 Task: Find connections with filter location Silistra with filter topic #goalswith filter profile language German with filter current company Landor & Fitch with filter school Doon International School with filter industry Public Safety with filter service category Healthcare Consulting with filter keywords title Application Developer
Action: Mouse moved to (163, 209)
Screenshot: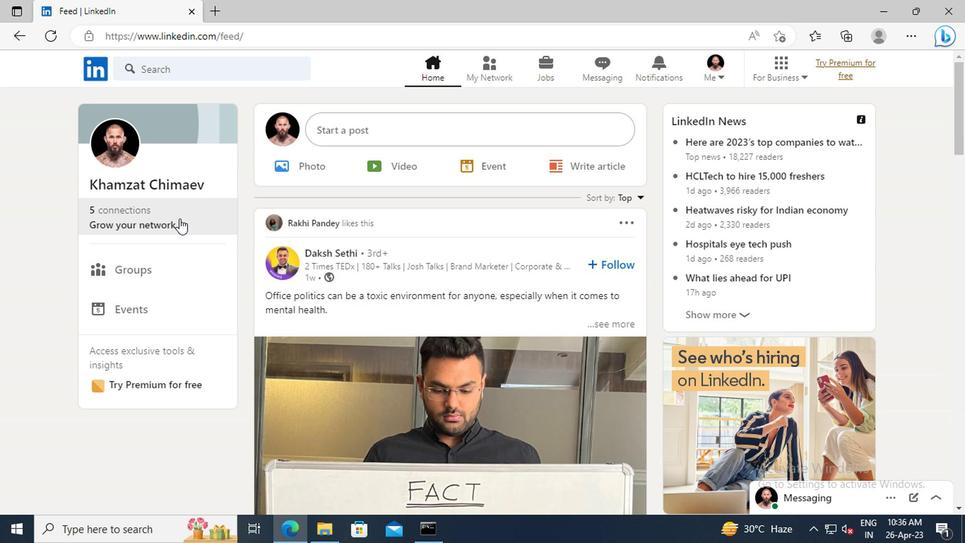 
Action: Mouse pressed left at (163, 209)
Screenshot: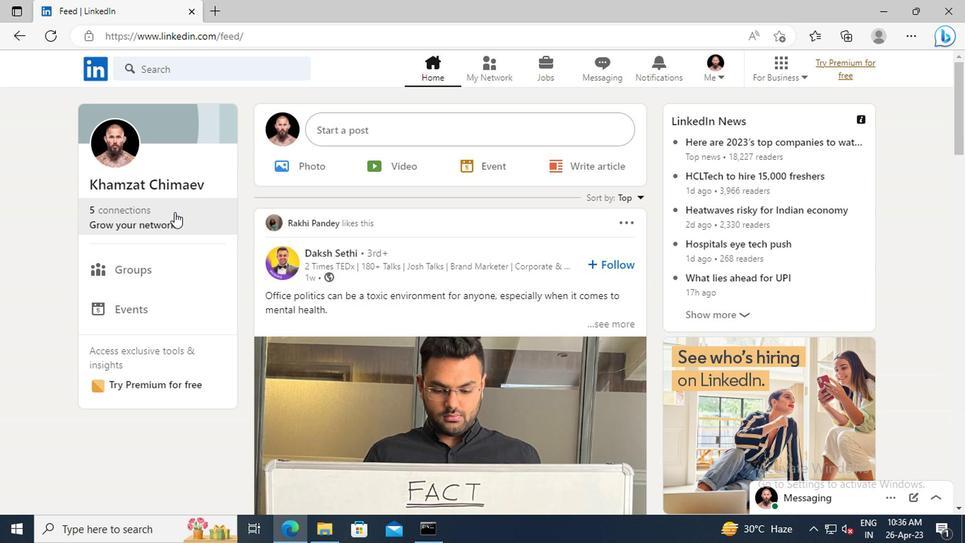 
Action: Mouse moved to (164, 147)
Screenshot: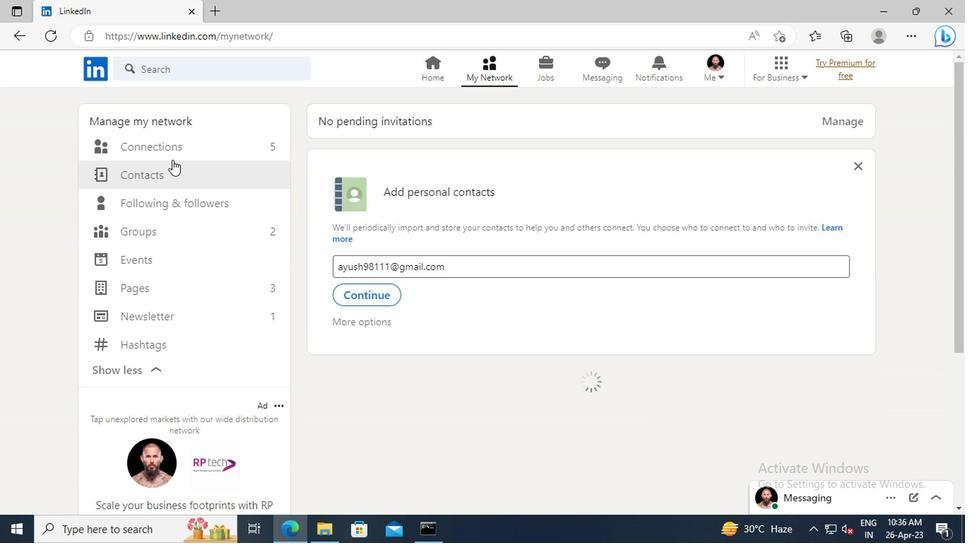
Action: Mouse pressed left at (164, 147)
Screenshot: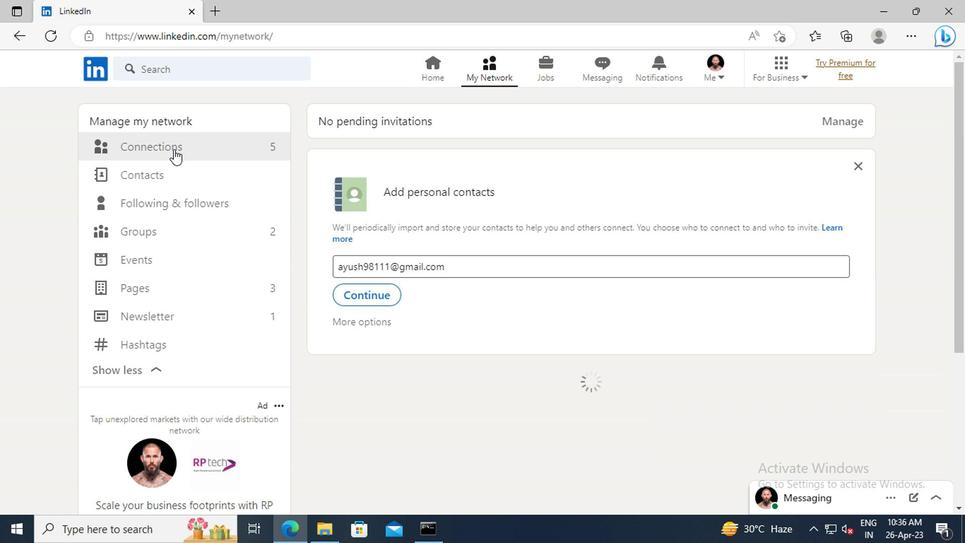 
Action: Mouse moved to (567, 143)
Screenshot: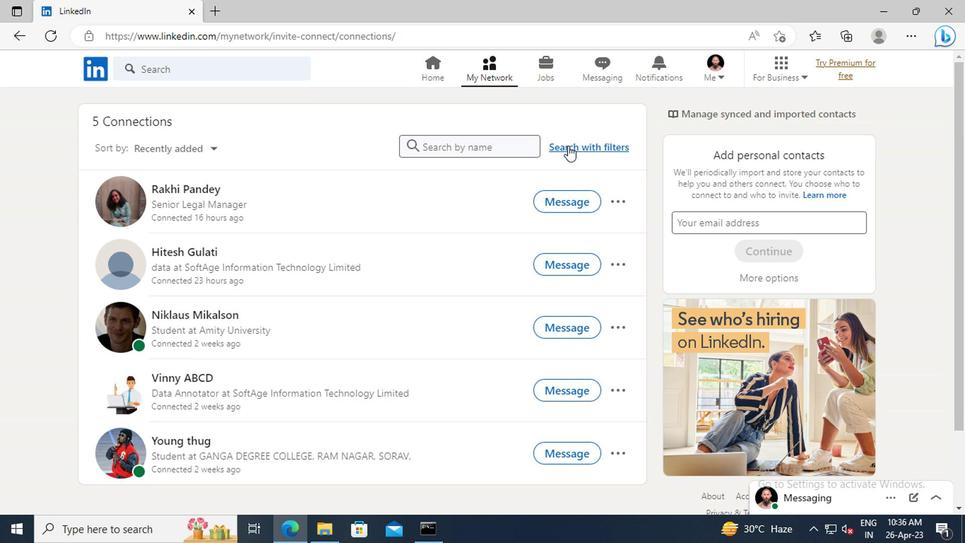 
Action: Mouse pressed left at (567, 143)
Screenshot: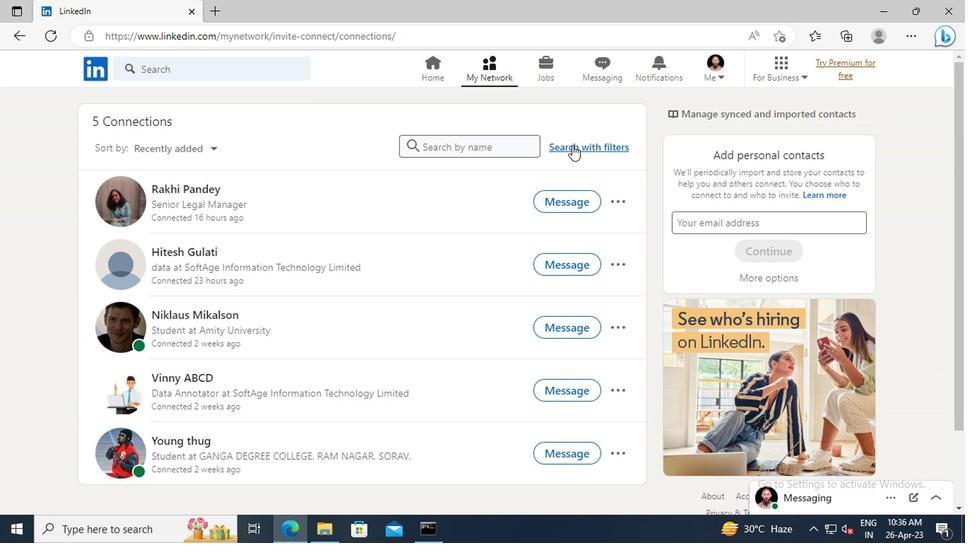 
Action: Mouse moved to (528, 108)
Screenshot: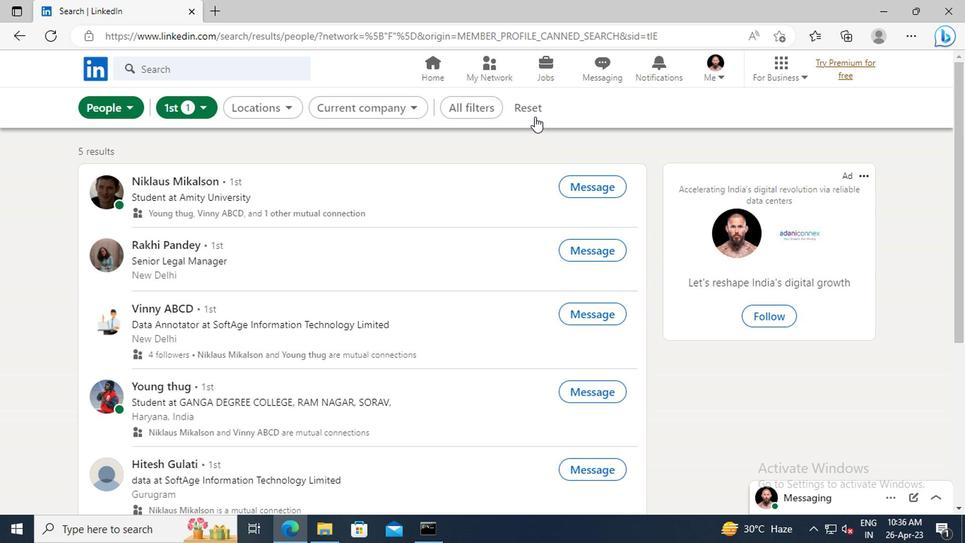 
Action: Mouse pressed left at (528, 108)
Screenshot: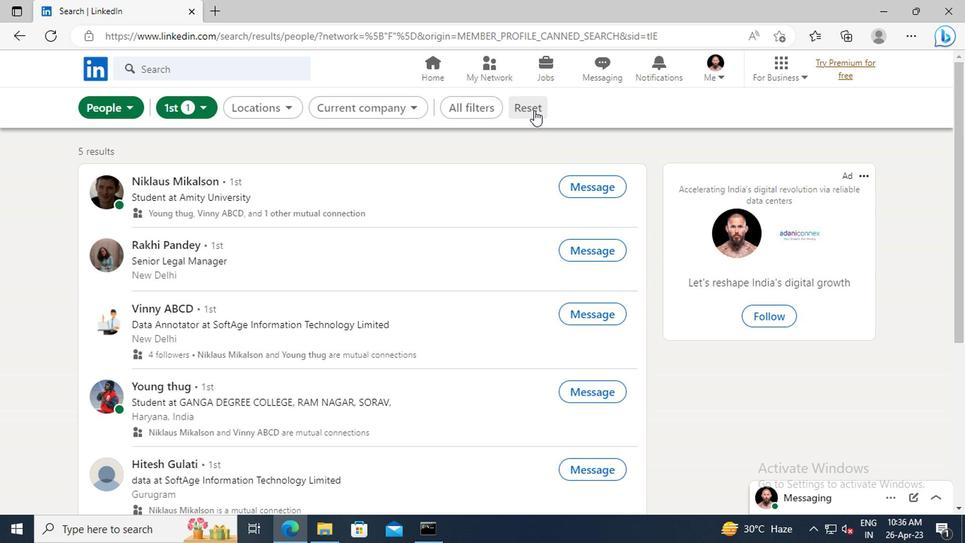 
Action: Mouse moved to (497, 107)
Screenshot: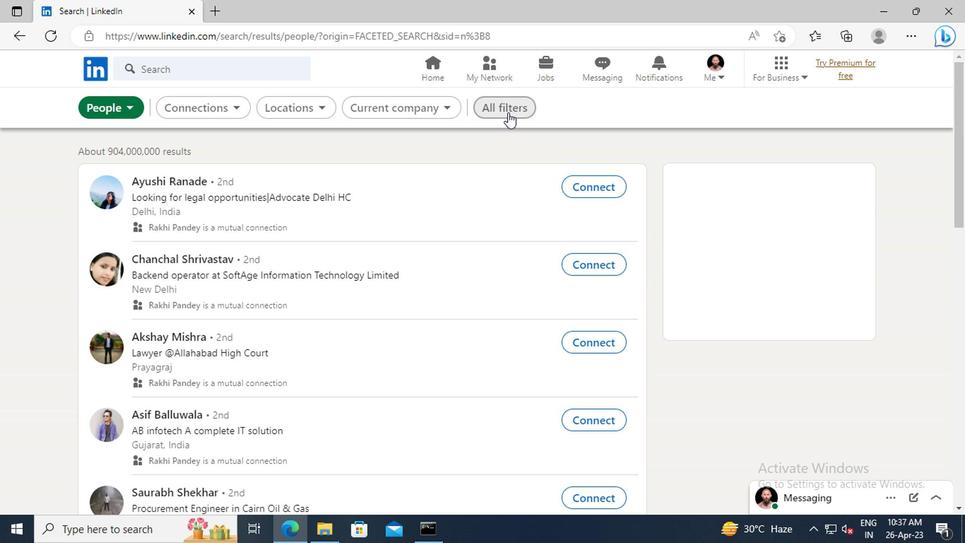 
Action: Mouse pressed left at (497, 107)
Screenshot: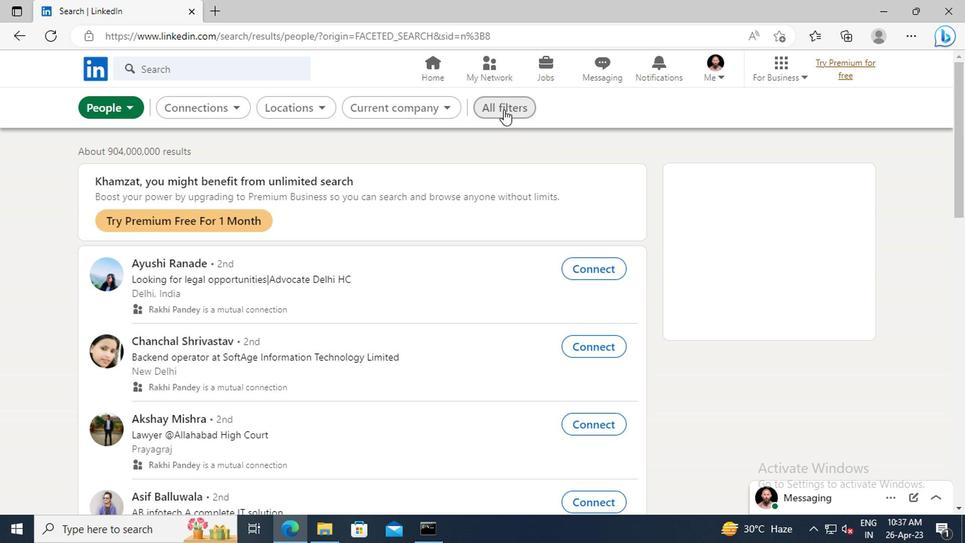 
Action: Mouse moved to (793, 259)
Screenshot: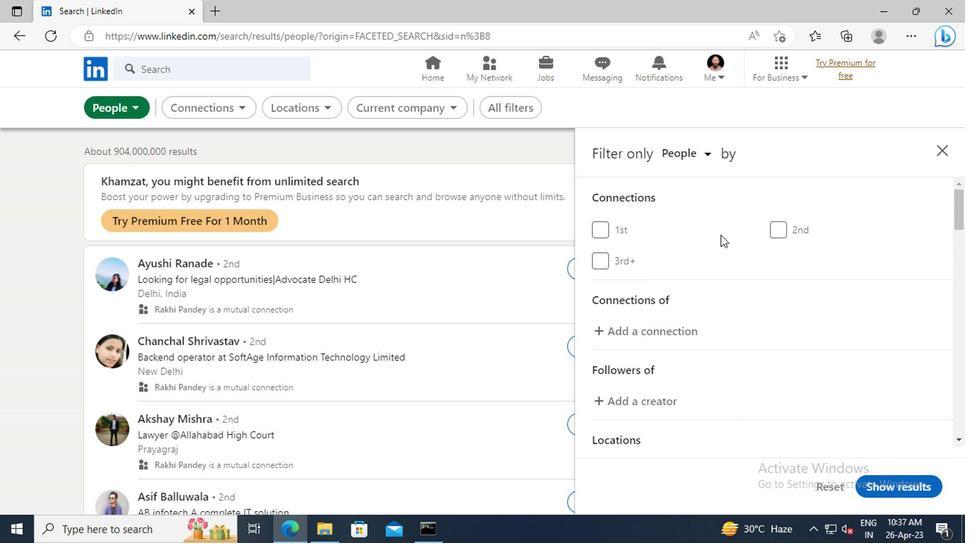 
Action: Mouse scrolled (793, 258) with delta (0, 0)
Screenshot: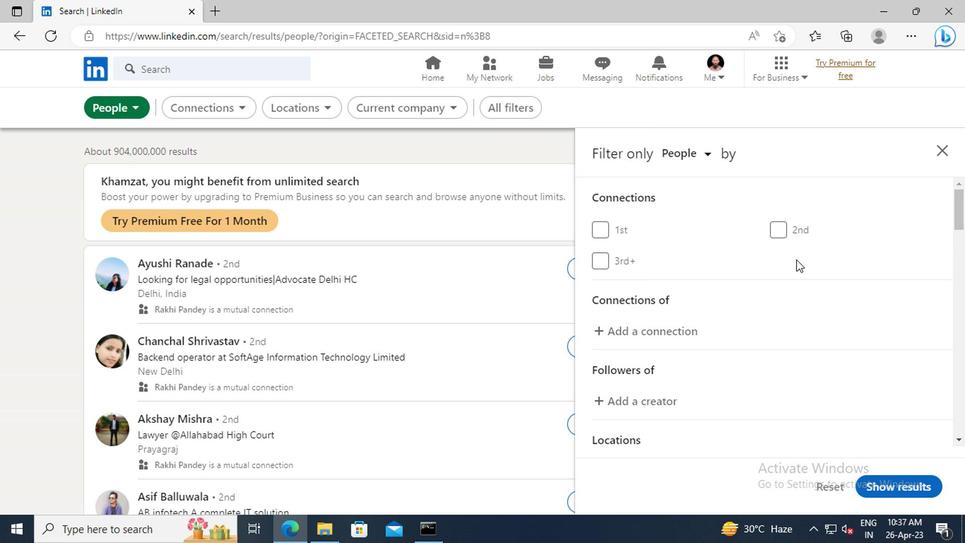 
Action: Mouse scrolled (793, 258) with delta (0, 0)
Screenshot: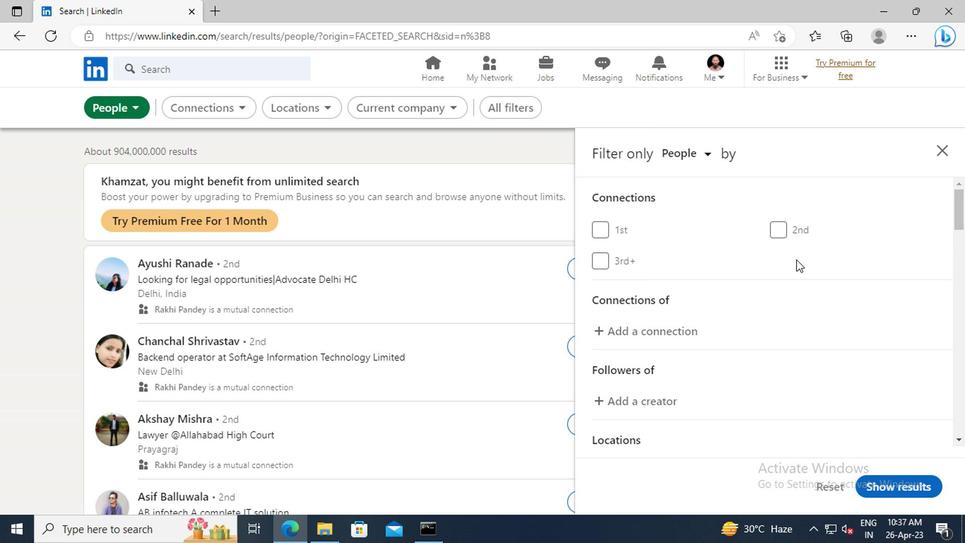 
Action: Mouse scrolled (793, 258) with delta (0, 0)
Screenshot: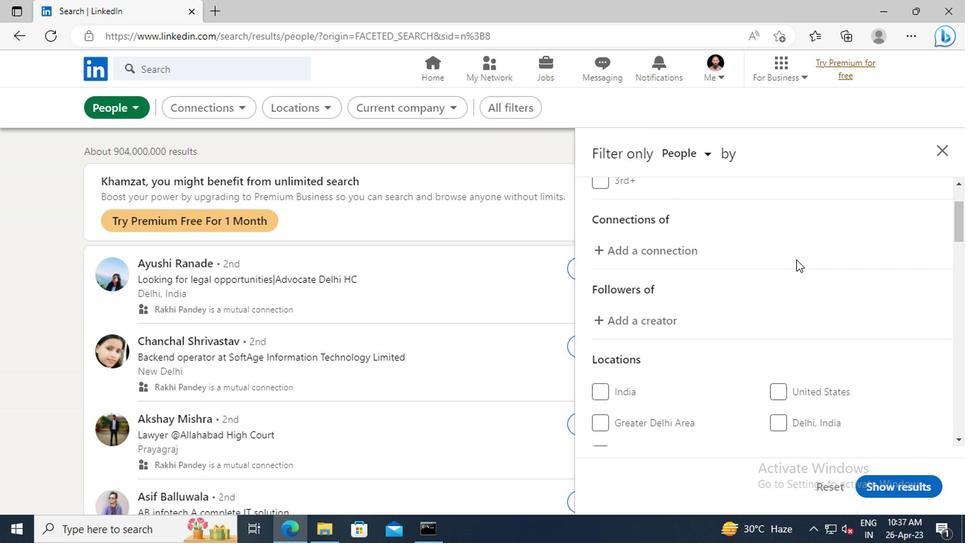 
Action: Mouse scrolled (793, 258) with delta (0, 0)
Screenshot: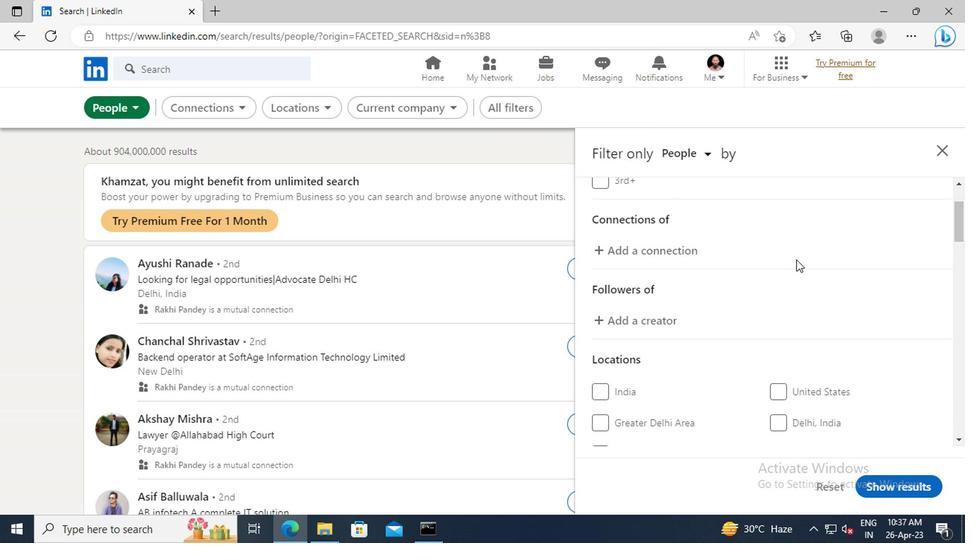 
Action: Mouse scrolled (793, 258) with delta (0, 0)
Screenshot: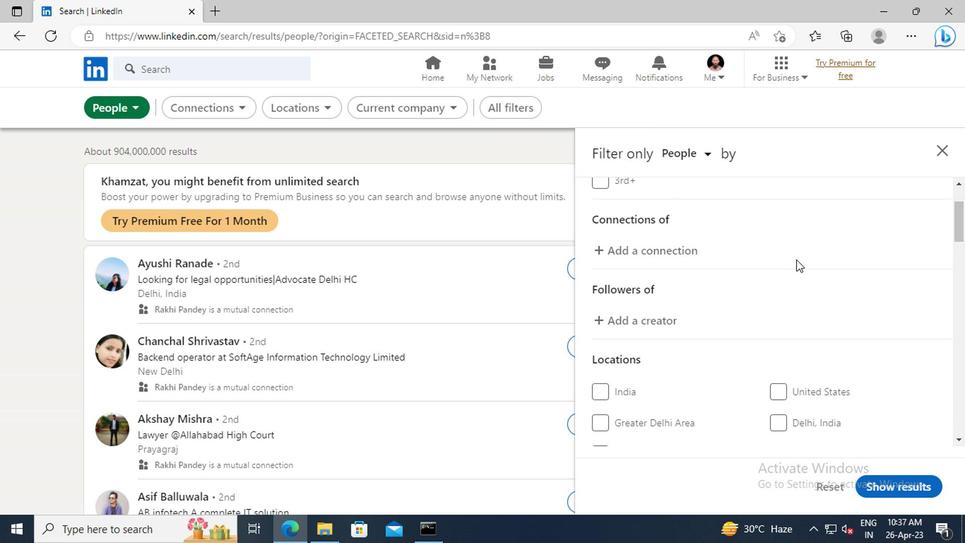 
Action: Mouse moved to (811, 331)
Screenshot: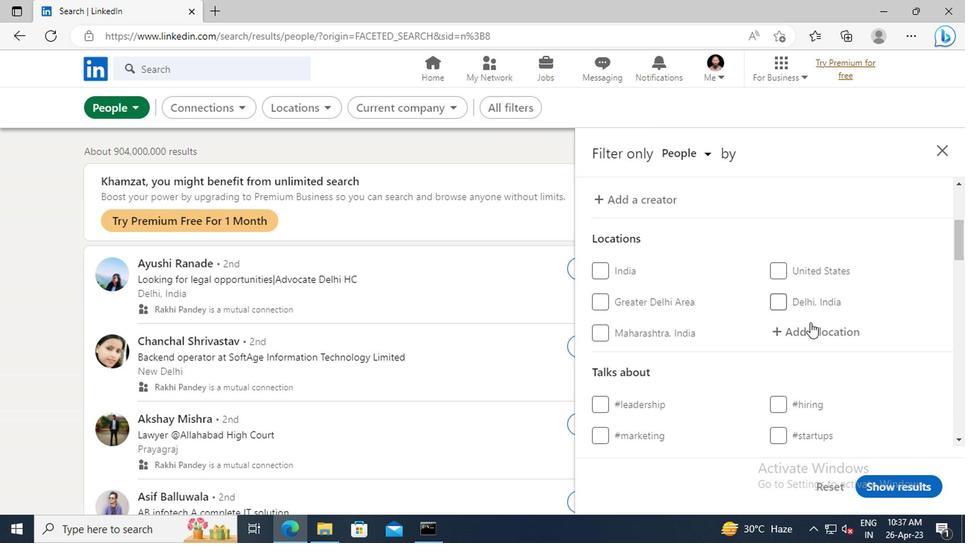 
Action: Mouse pressed left at (811, 331)
Screenshot: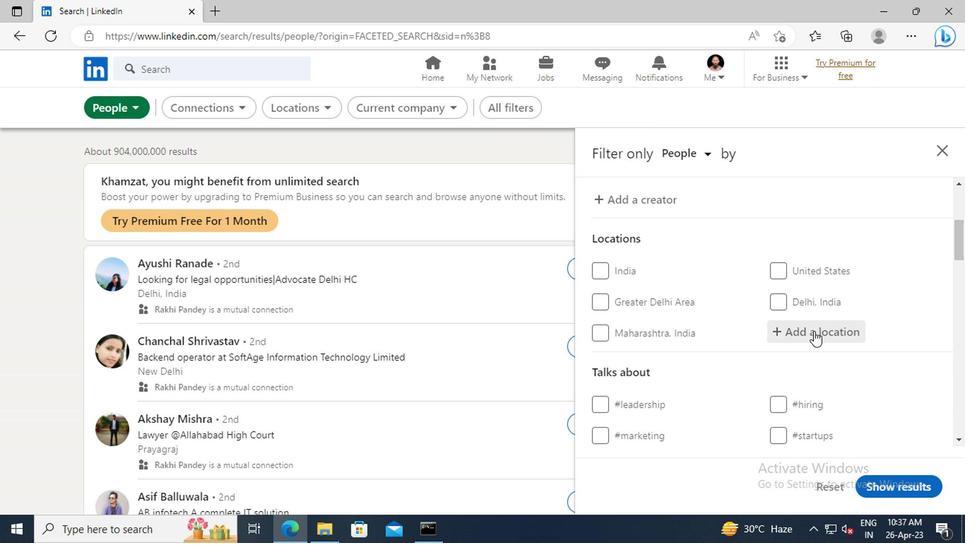 
Action: Key pressed <Key.shift>SILISTRA
Screenshot: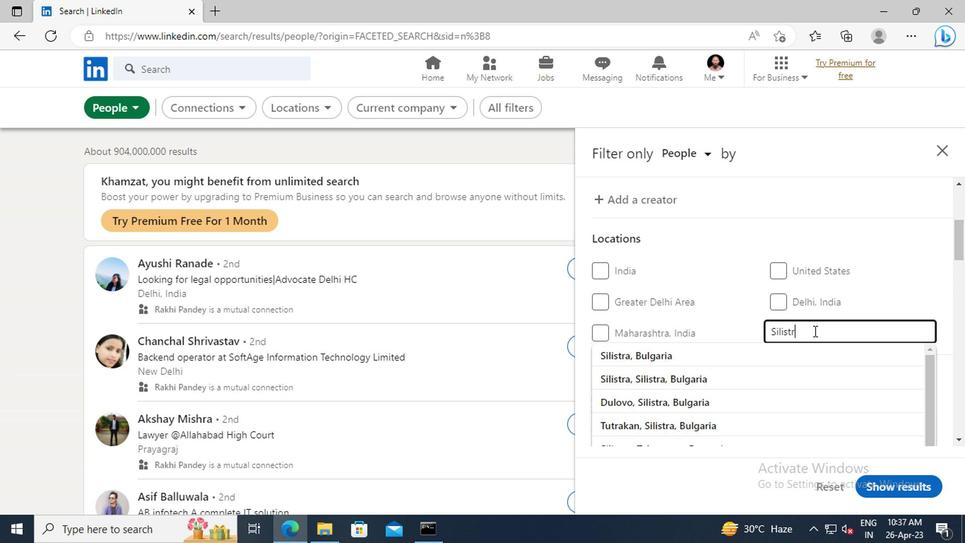 
Action: Mouse moved to (788, 348)
Screenshot: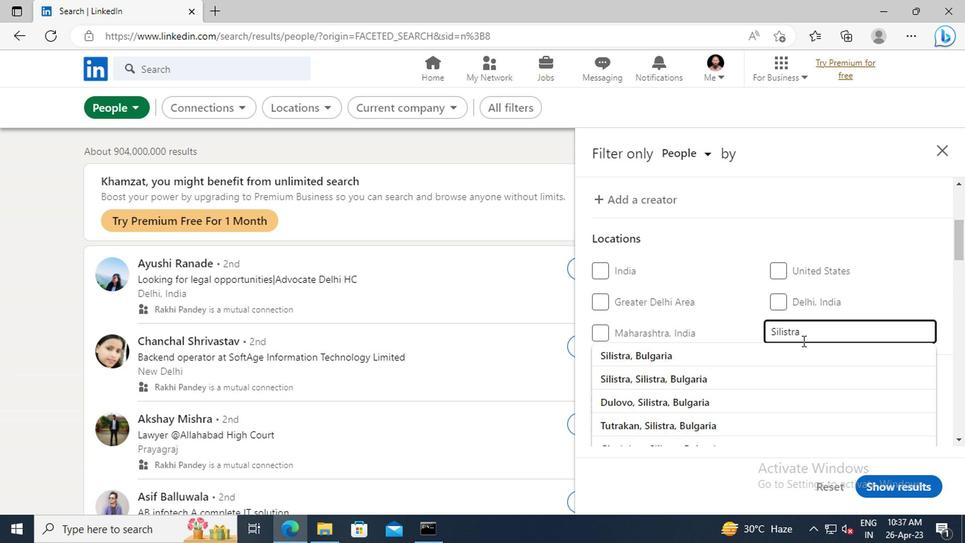 
Action: Mouse pressed left at (788, 348)
Screenshot: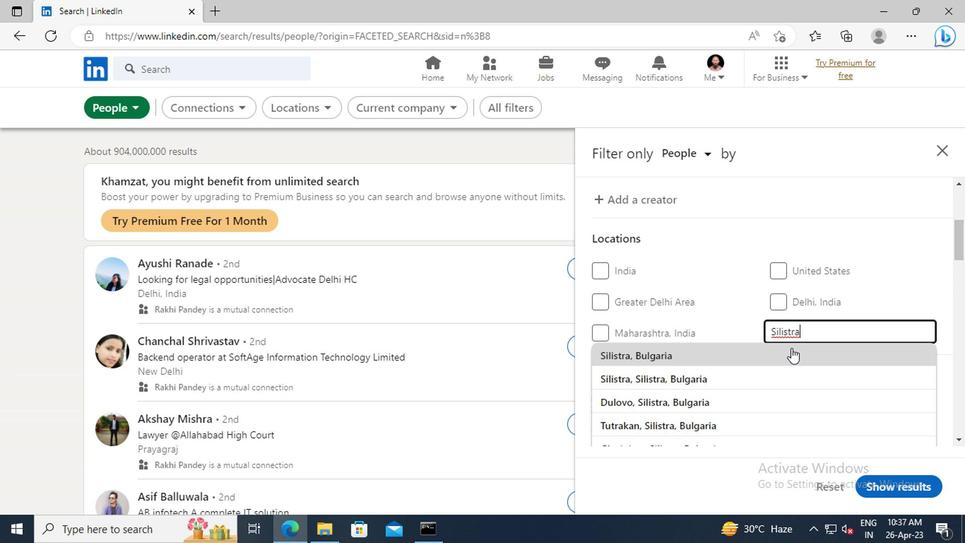 
Action: Mouse moved to (772, 268)
Screenshot: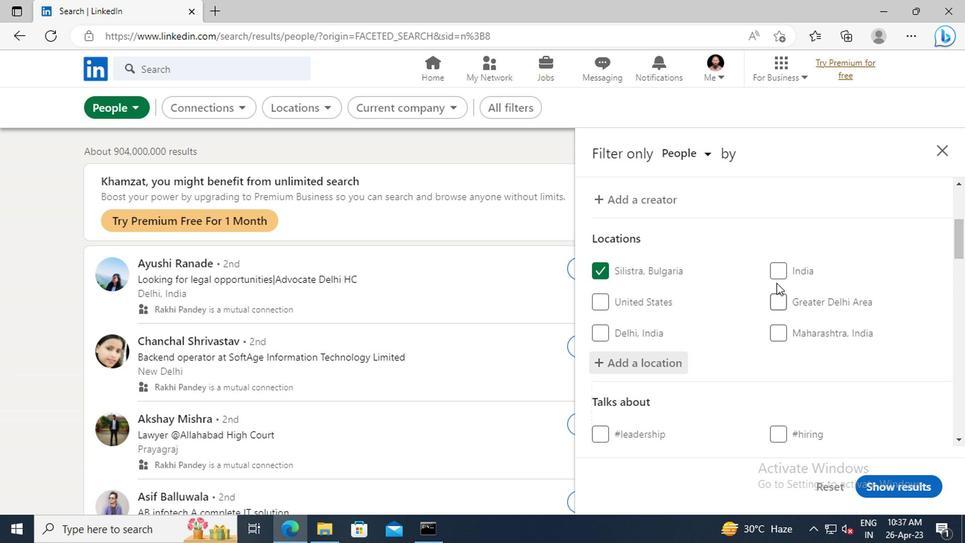 
Action: Mouse scrolled (772, 267) with delta (0, -1)
Screenshot: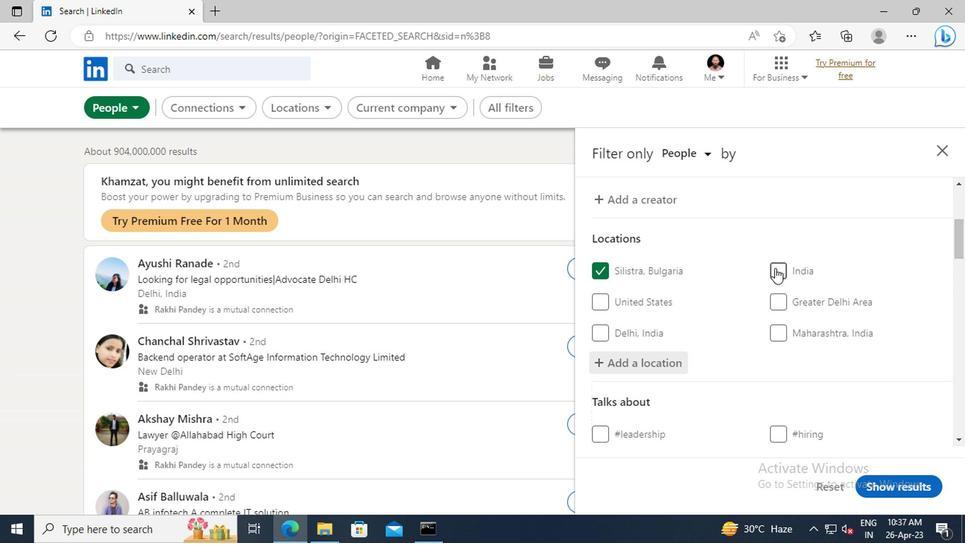 
Action: Mouse scrolled (772, 267) with delta (0, -1)
Screenshot: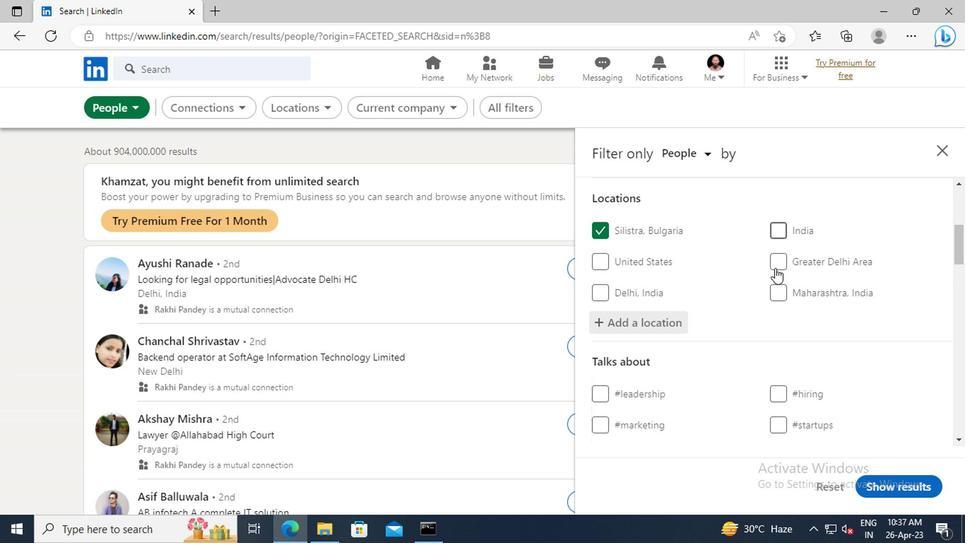 
Action: Mouse scrolled (772, 267) with delta (0, -1)
Screenshot: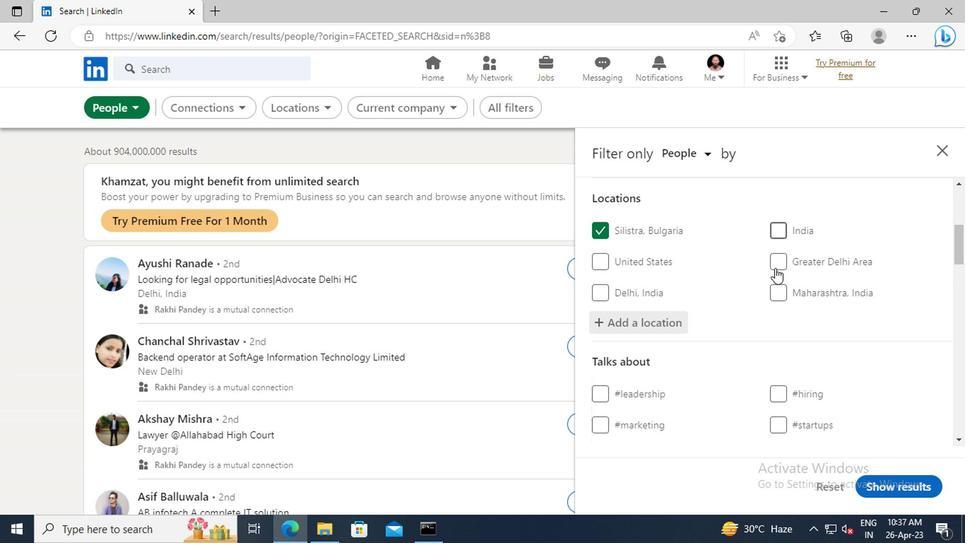 
Action: Mouse scrolled (772, 267) with delta (0, -1)
Screenshot: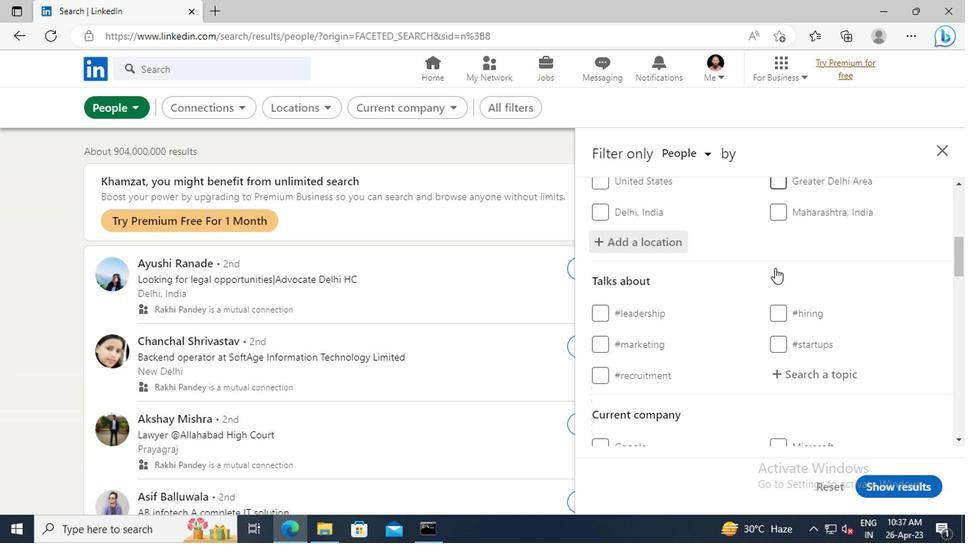 
Action: Mouse scrolled (772, 267) with delta (0, -1)
Screenshot: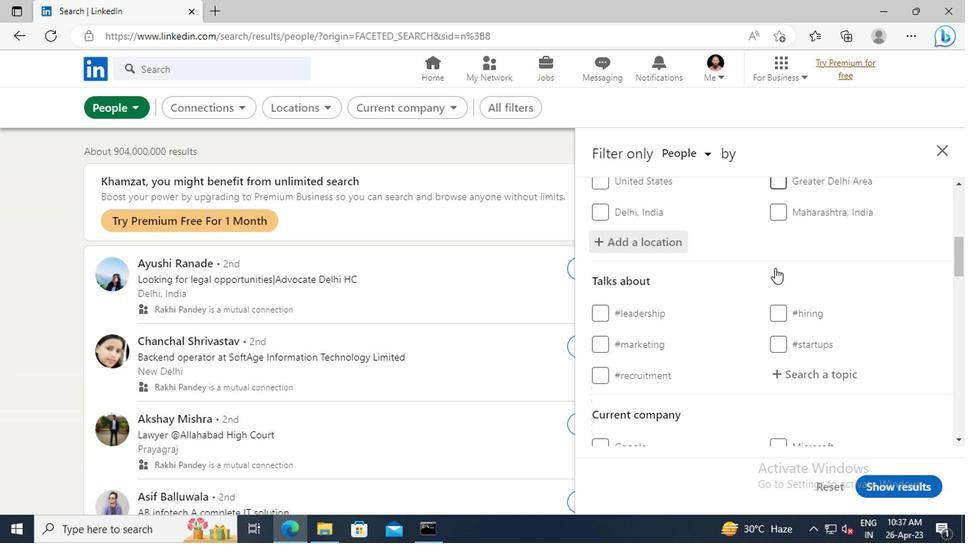 
Action: Mouse moved to (786, 299)
Screenshot: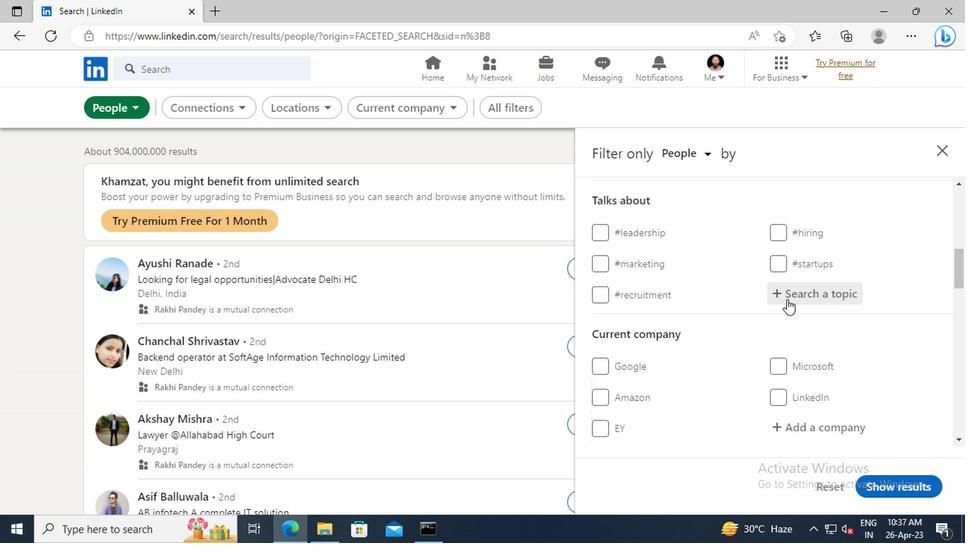 
Action: Mouse pressed left at (786, 299)
Screenshot: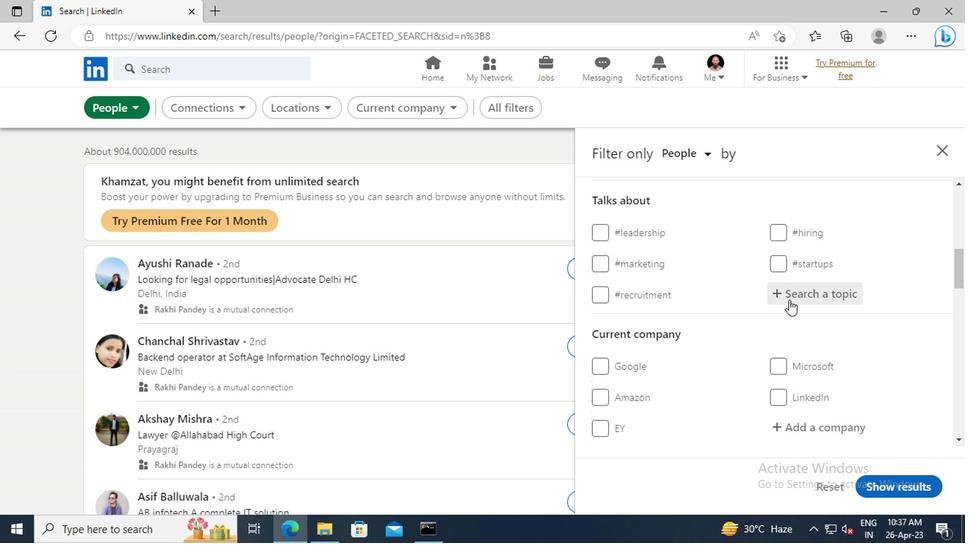 
Action: Key pressed <Key.shift>#GOALSWITH<Key.enter>
Screenshot: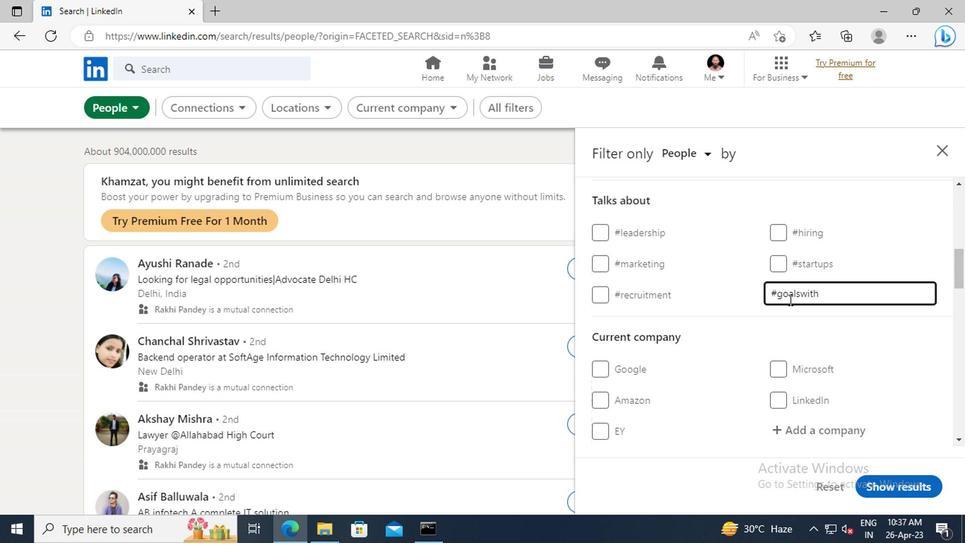 
Action: Mouse moved to (742, 292)
Screenshot: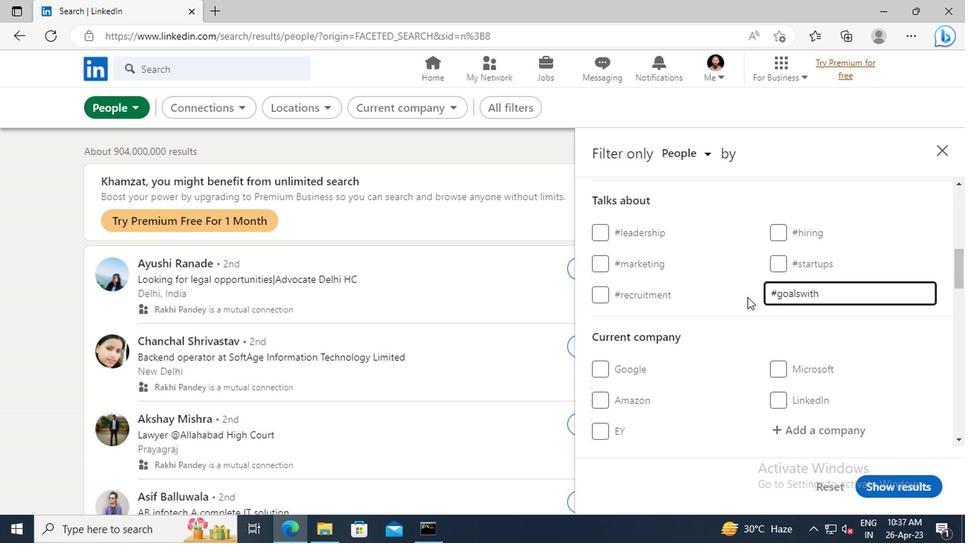 
Action: Mouse scrolled (742, 291) with delta (0, -1)
Screenshot: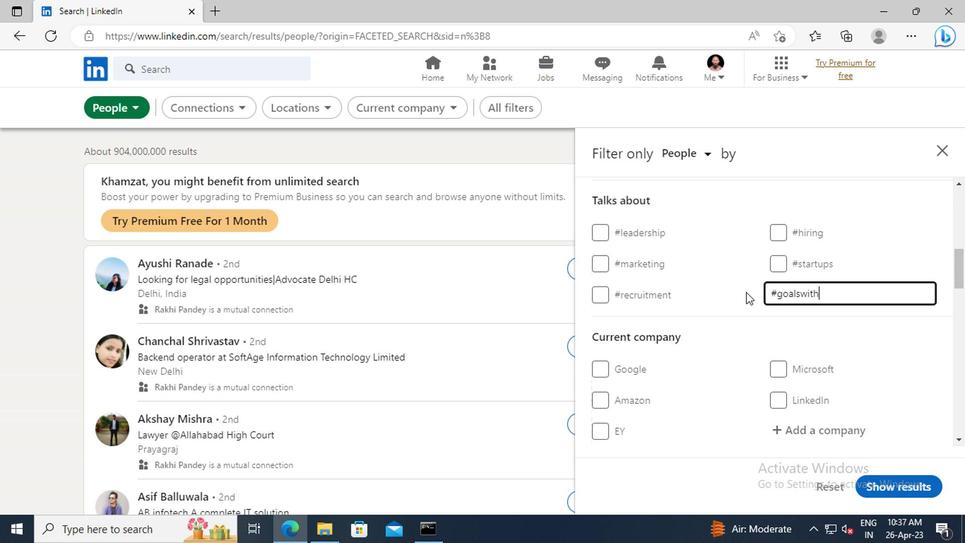 
Action: Mouse scrolled (742, 291) with delta (0, -1)
Screenshot: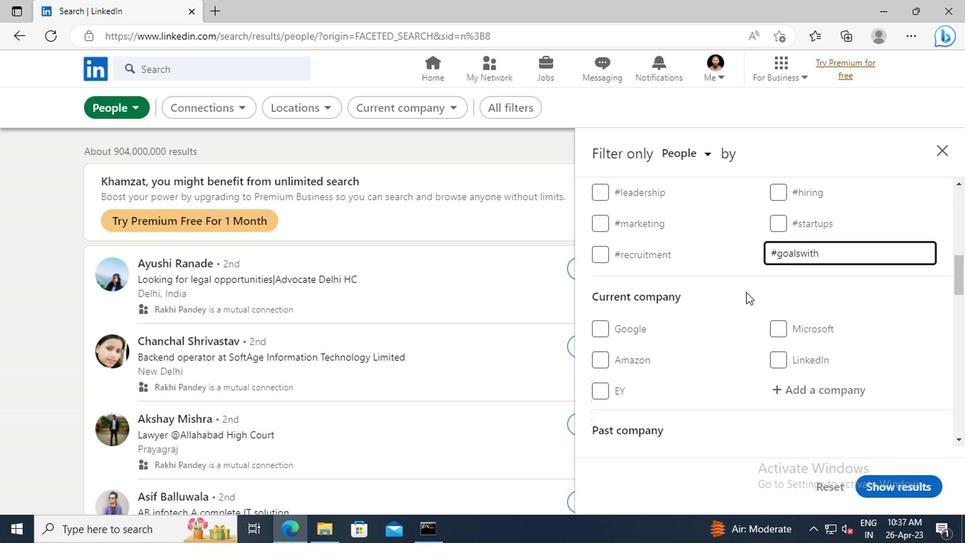 
Action: Mouse scrolled (742, 291) with delta (0, -1)
Screenshot: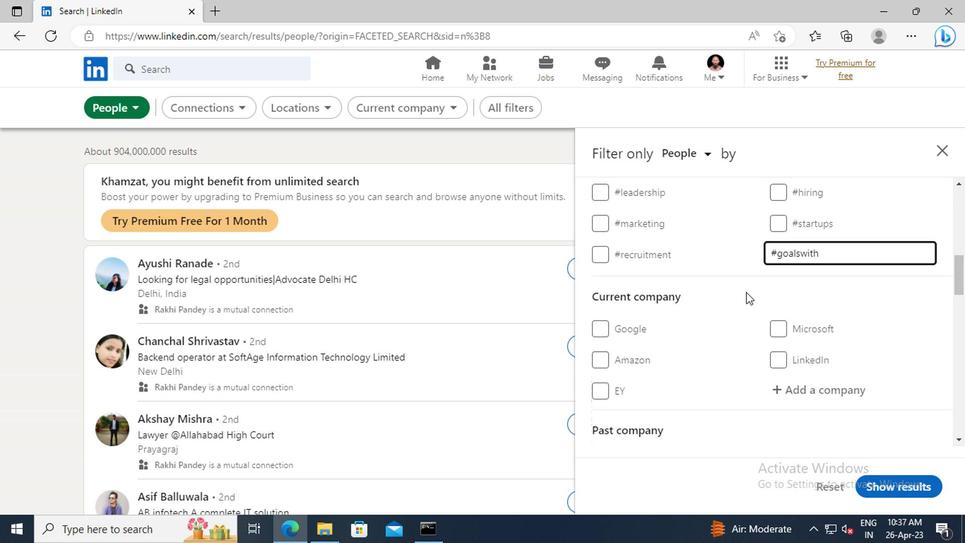
Action: Mouse scrolled (742, 291) with delta (0, -1)
Screenshot: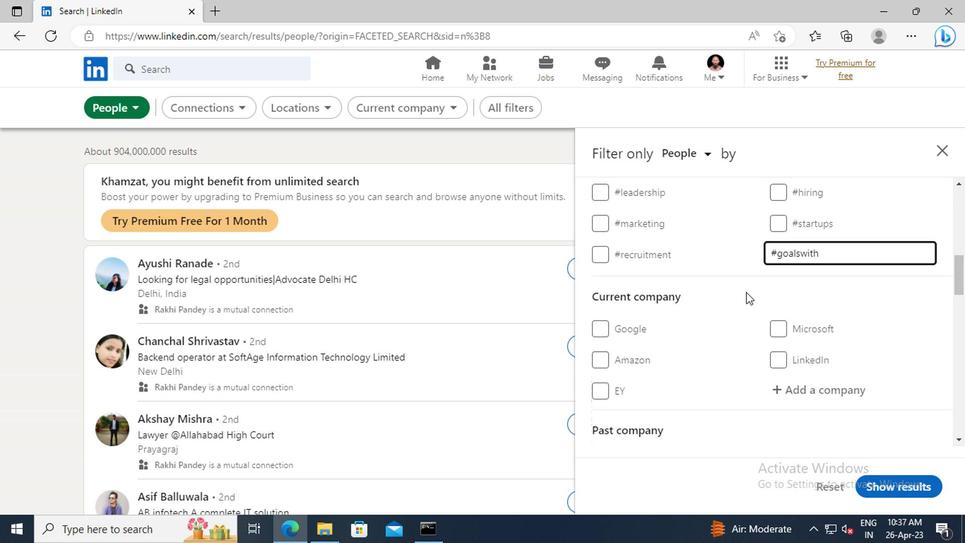 
Action: Mouse scrolled (742, 291) with delta (0, -1)
Screenshot: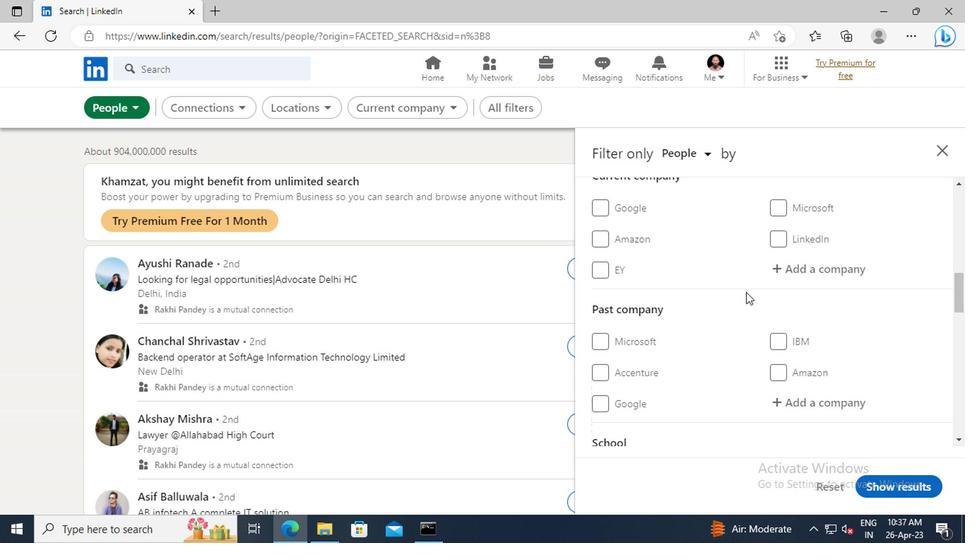 
Action: Mouse scrolled (742, 291) with delta (0, -1)
Screenshot: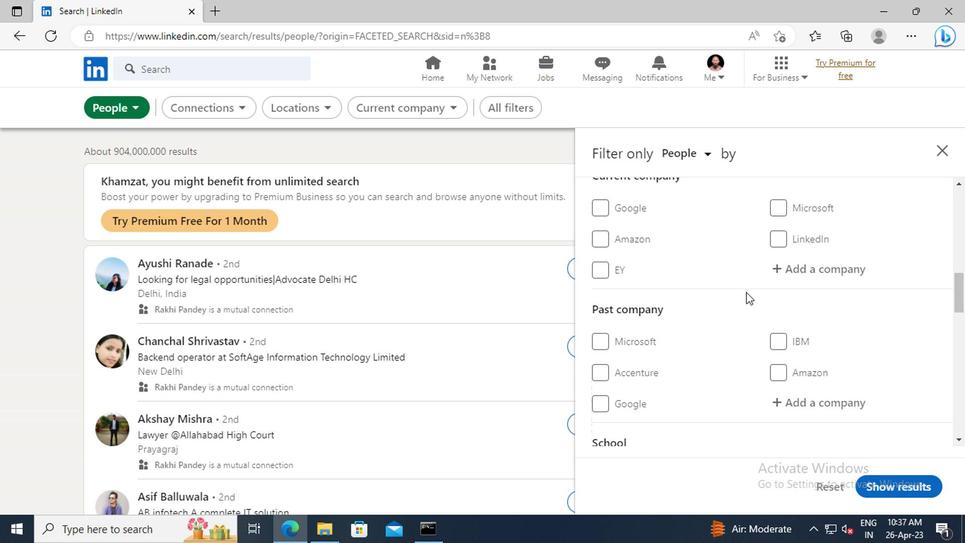 
Action: Mouse scrolled (742, 291) with delta (0, -1)
Screenshot: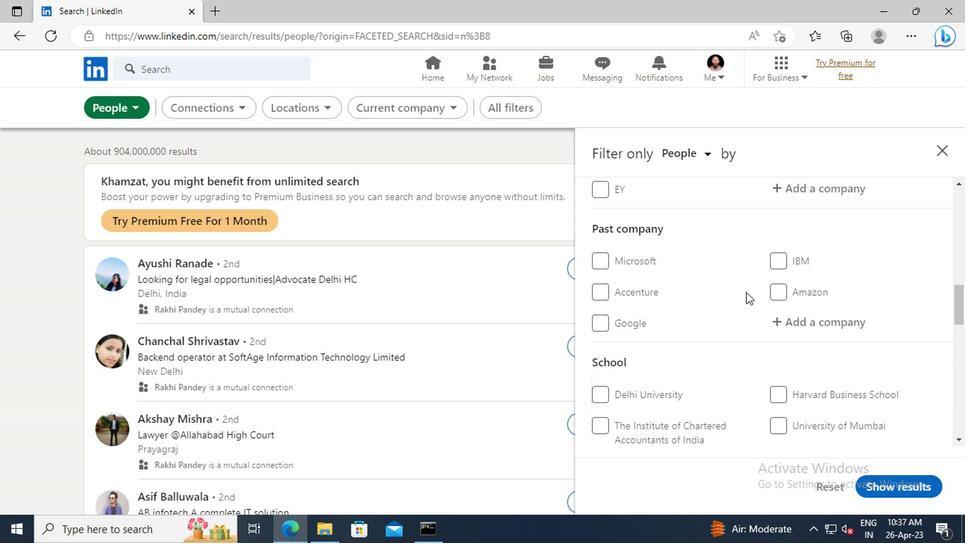 
Action: Mouse scrolled (742, 291) with delta (0, -1)
Screenshot: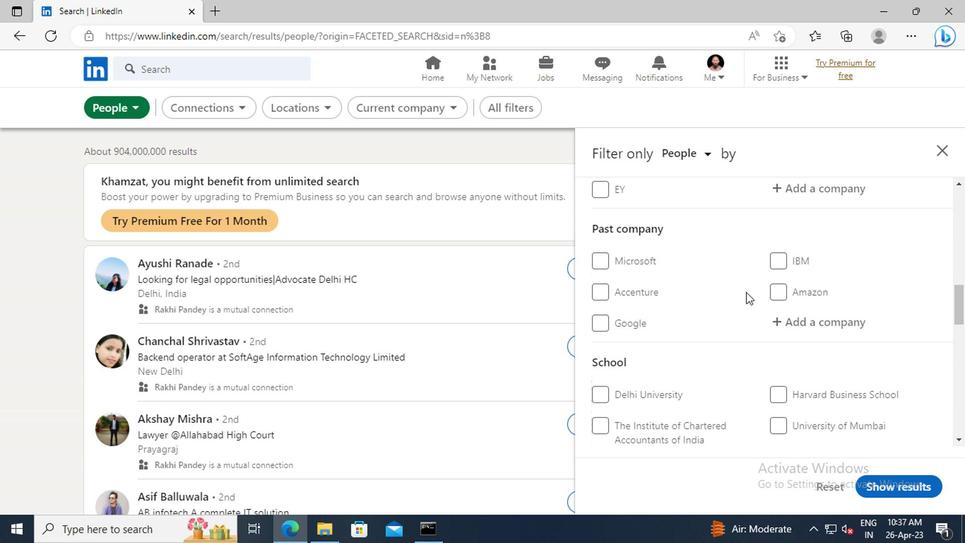 
Action: Mouse scrolled (742, 291) with delta (0, -1)
Screenshot: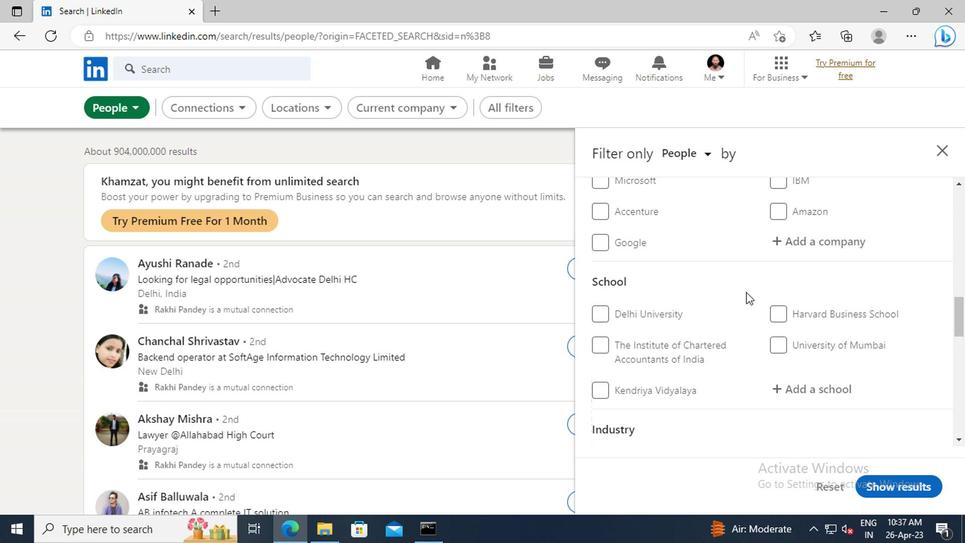 
Action: Mouse scrolled (742, 291) with delta (0, -1)
Screenshot: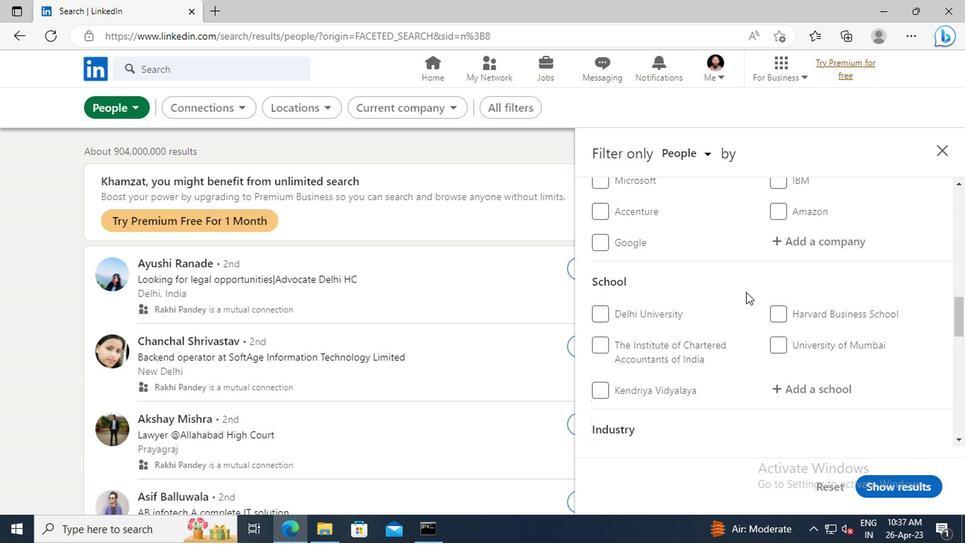 
Action: Mouse scrolled (742, 291) with delta (0, -1)
Screenshot: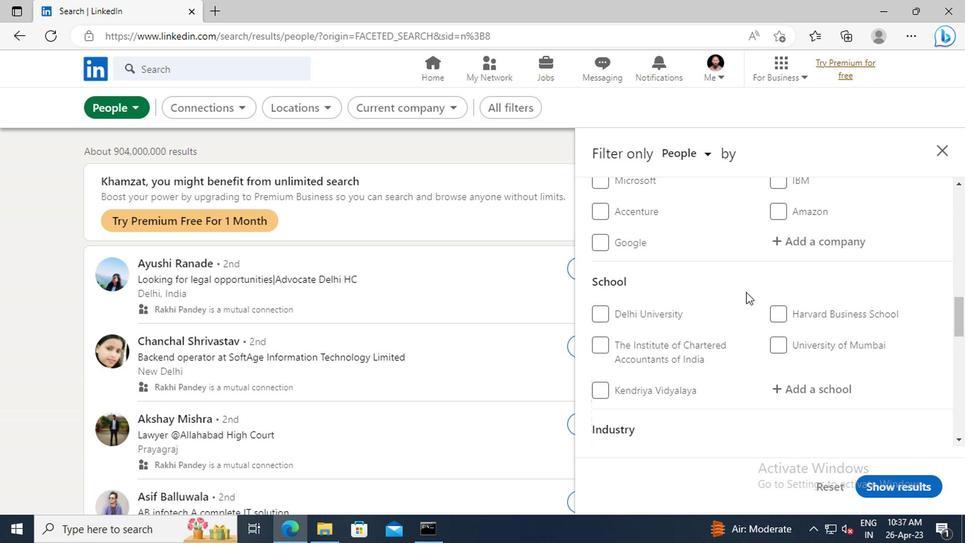 
Action: Mouse scrolled (742, 291) with delta (0, -1)
Screenshot: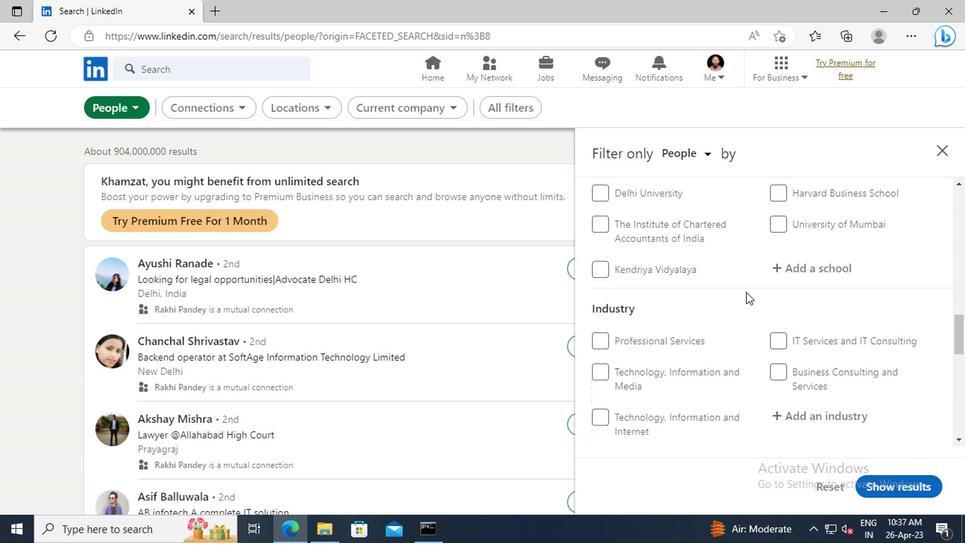 
Action: Mouse scrolled (742, 291) with delta (0, -1)
Screenshot: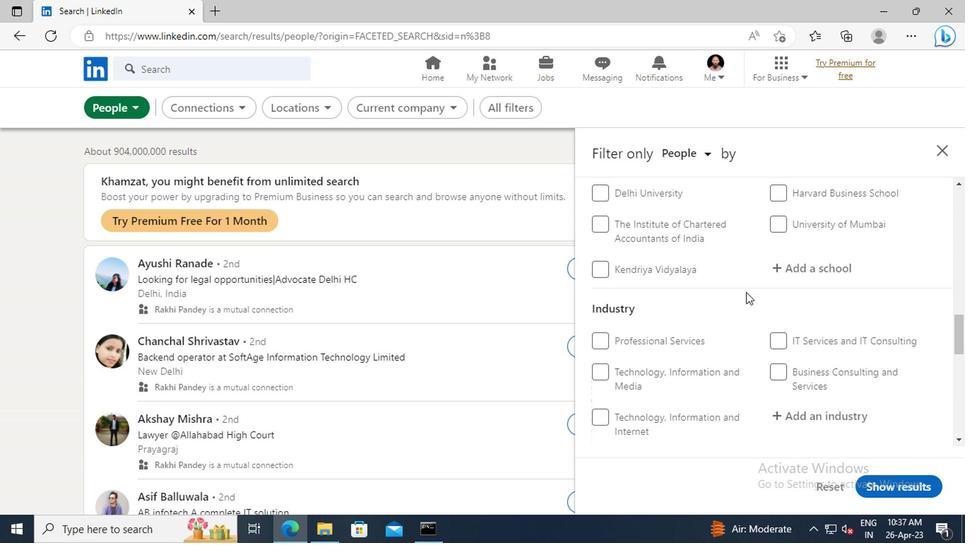 
Action: Mouse scrolled (742, 291) with delta (0, -1)
Screenshot: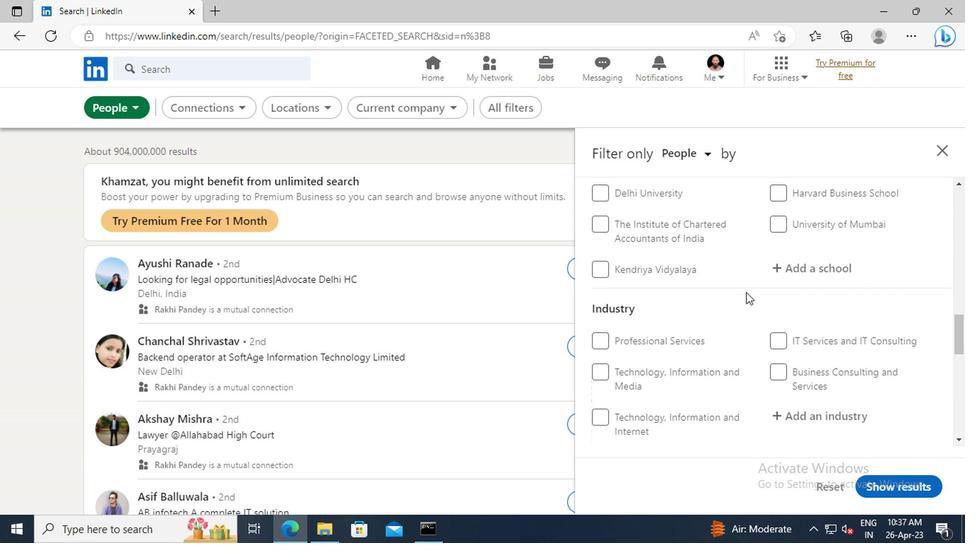 
Action: Mouse scrolled (742, 291) with delta (0, -1)
Screenshot: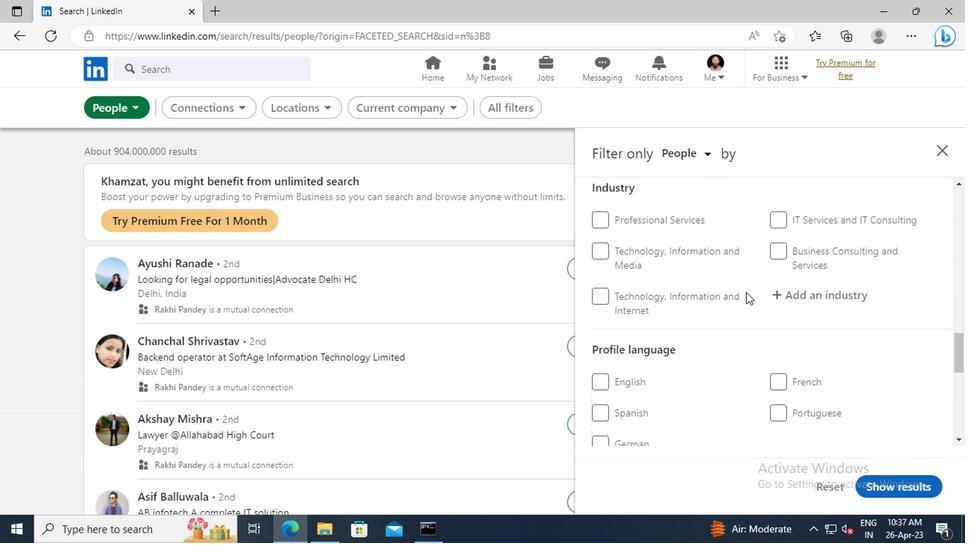 
Action: Mouse scrolled (742, 291) with delta (0, -1)
Screenshot: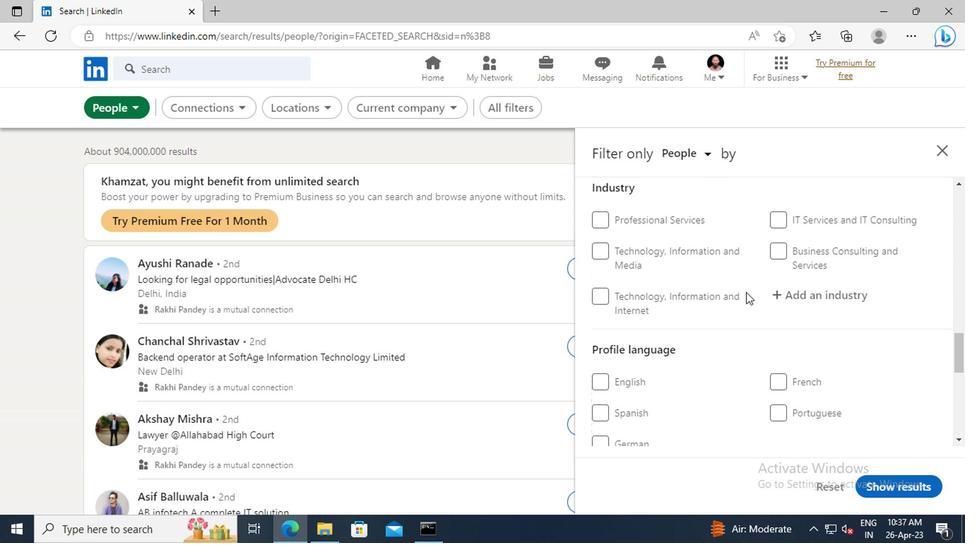
Action: Mouse moved to (599, 364)
Screenshot: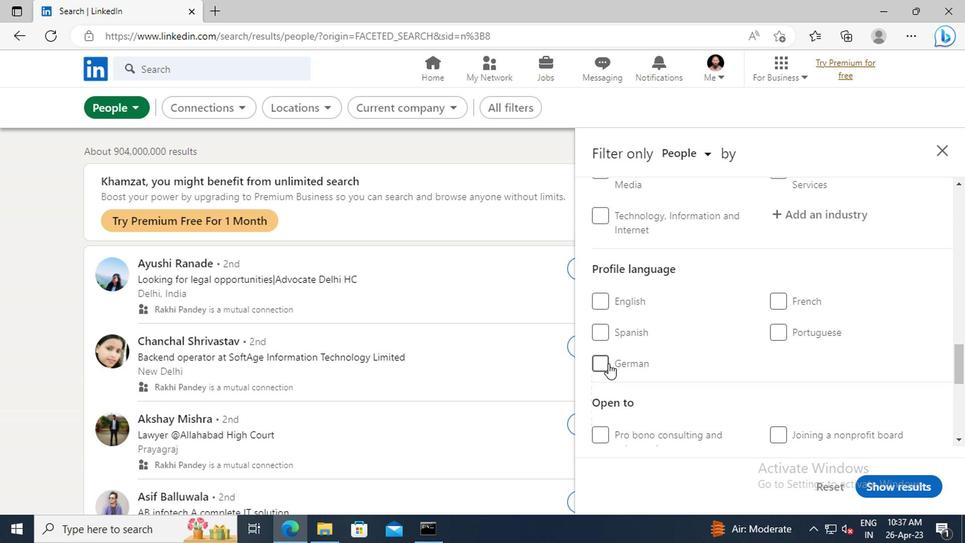 
Action: Mouse pressed left at (599, 364)
Screenshot: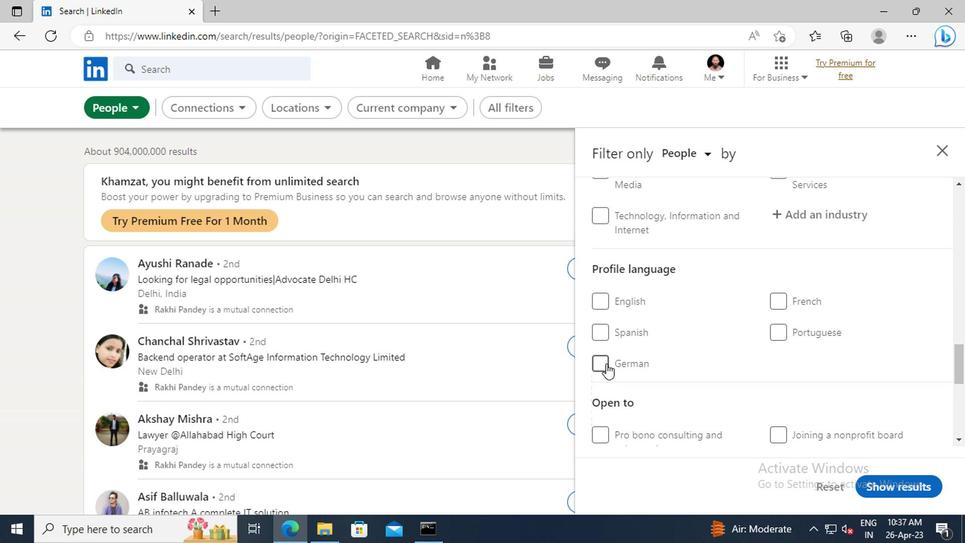 
Action: Mouse moved to (733, 355)
Screenshot: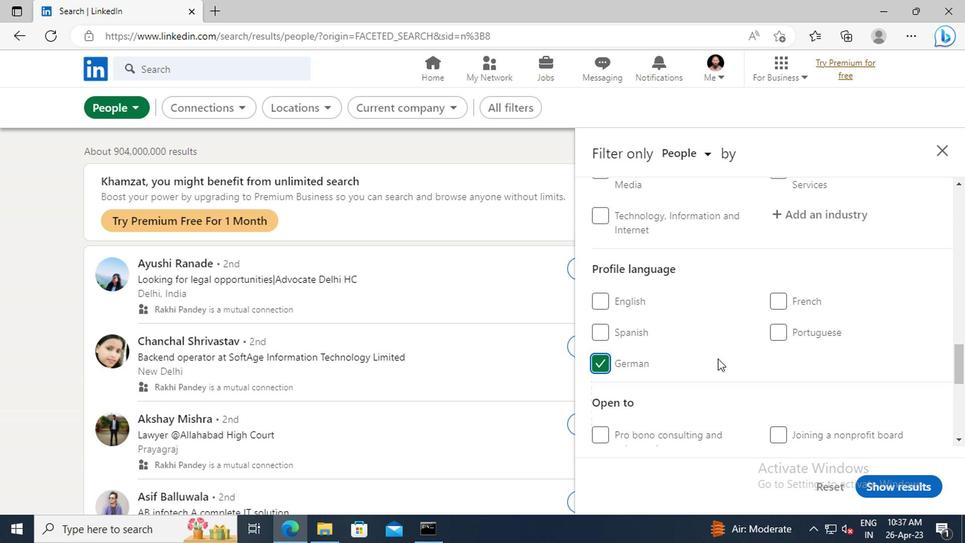 
Action: Mouse scrolled (733, 356) with delta (0, 1)
Screenshot: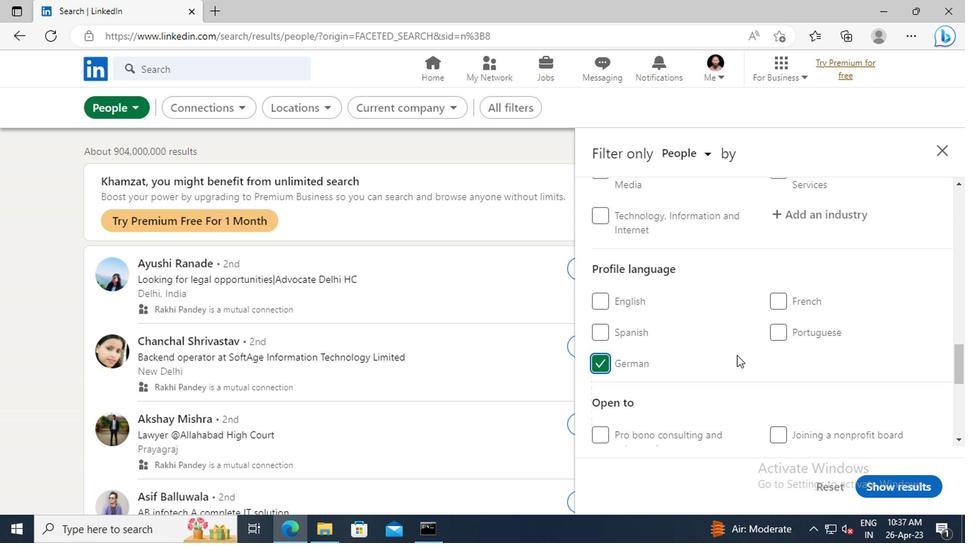 
Action: Mouse scrolled (733, 356) with delta (0, 1)
Screenshot: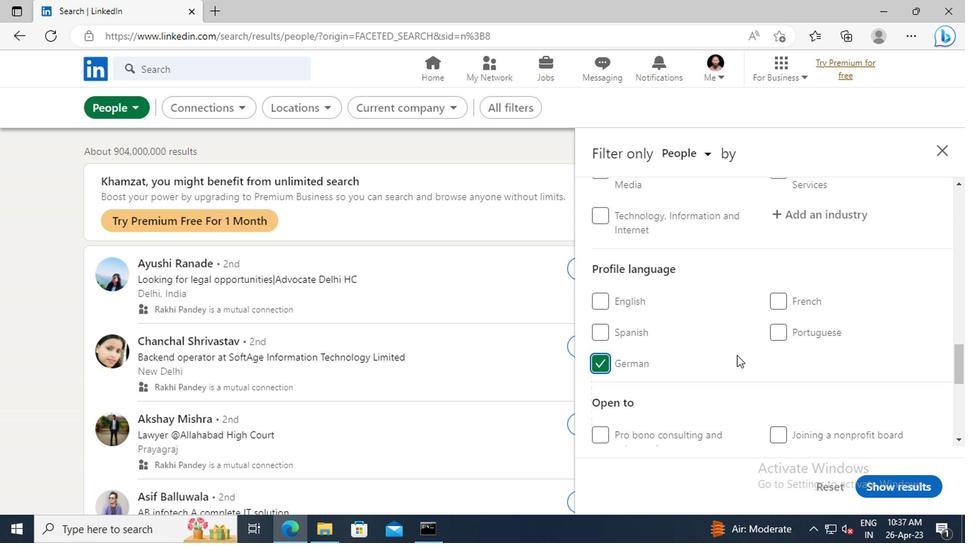 
Action: Mouse scrolled (733, 356) with delta (0, 1)
Screenshot: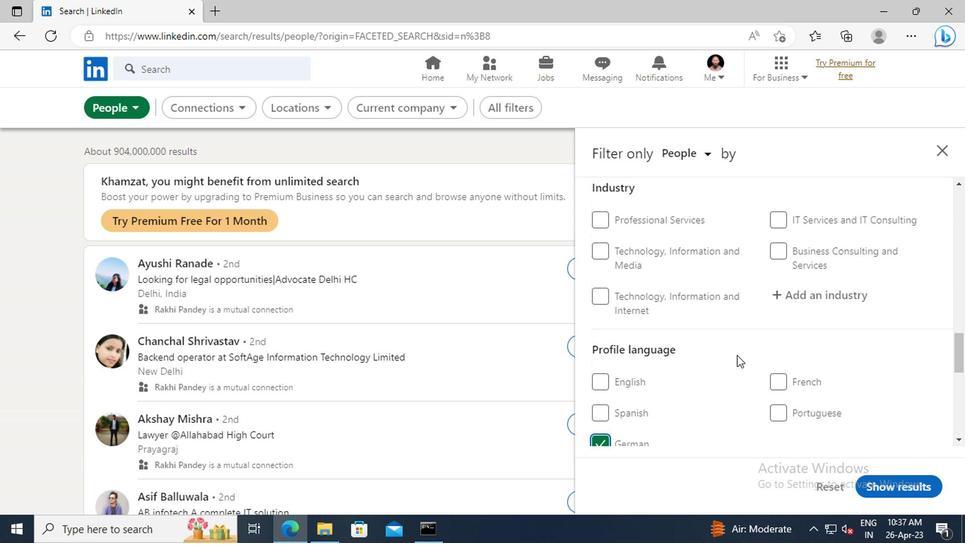 
Action: Mouse scrolled (733, 356) with delta (0, 1)
Screenshot: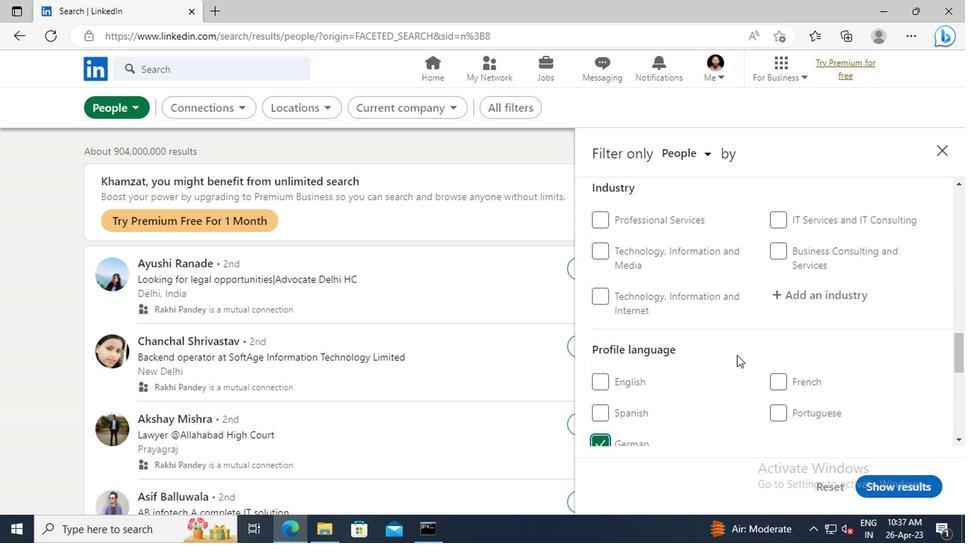 
Action: Mouse scrolled (733, 356) with delta (0, 1)
Screenshot: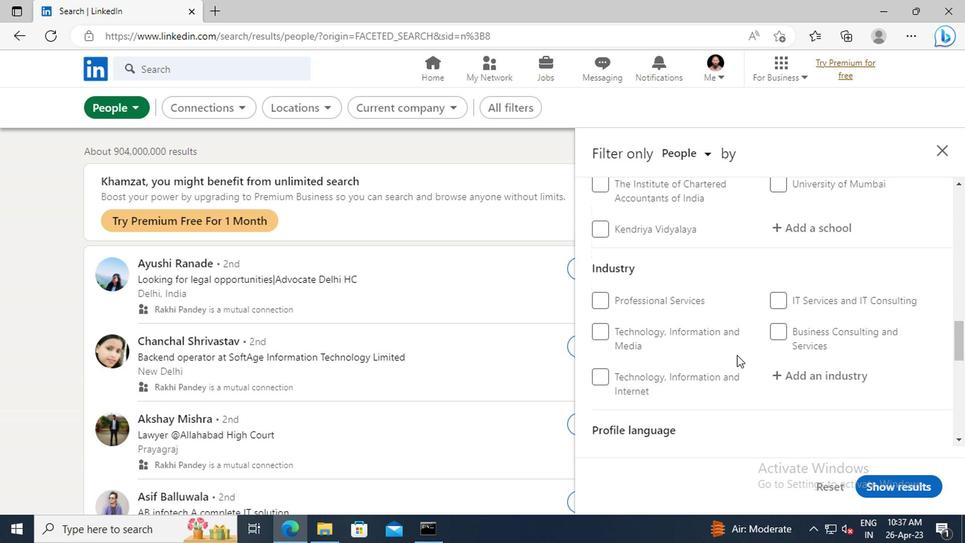 
Action: Mouse scrolled (733, 356) with delta (0, 1)
Screenshot: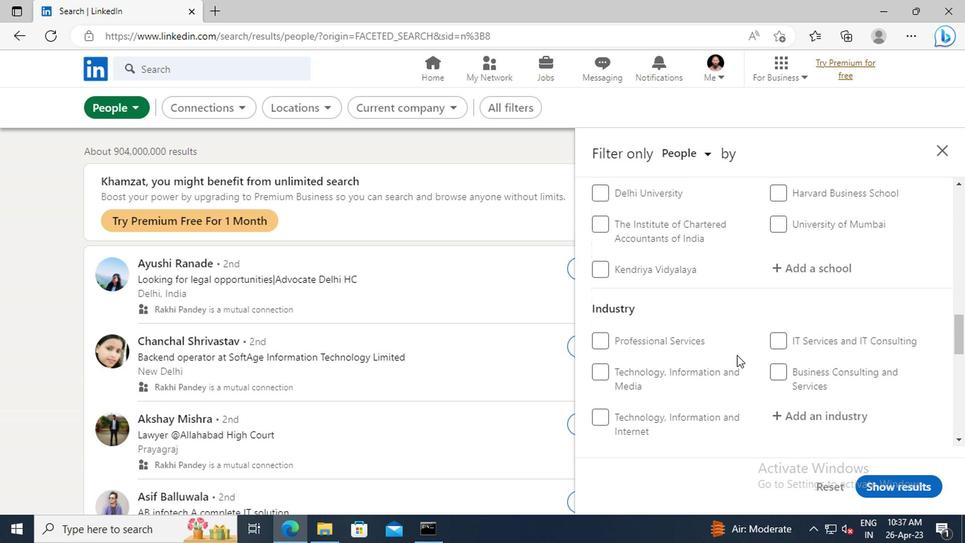 
Action: Mouse scrolled (733, 356) with delta (0, 1)
Screenshot: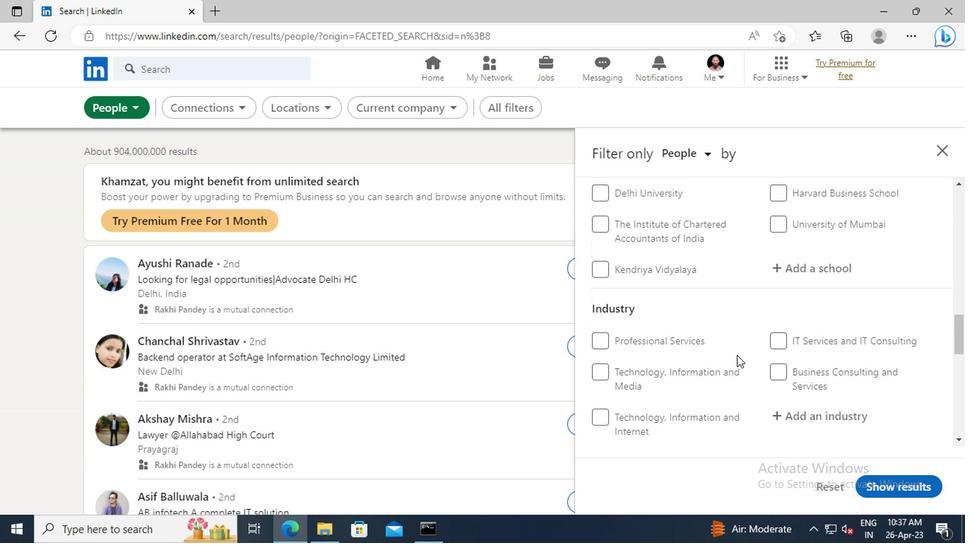 
Action: Mouse scrolled (733, 356) with delta (0, 1)
Screenshot: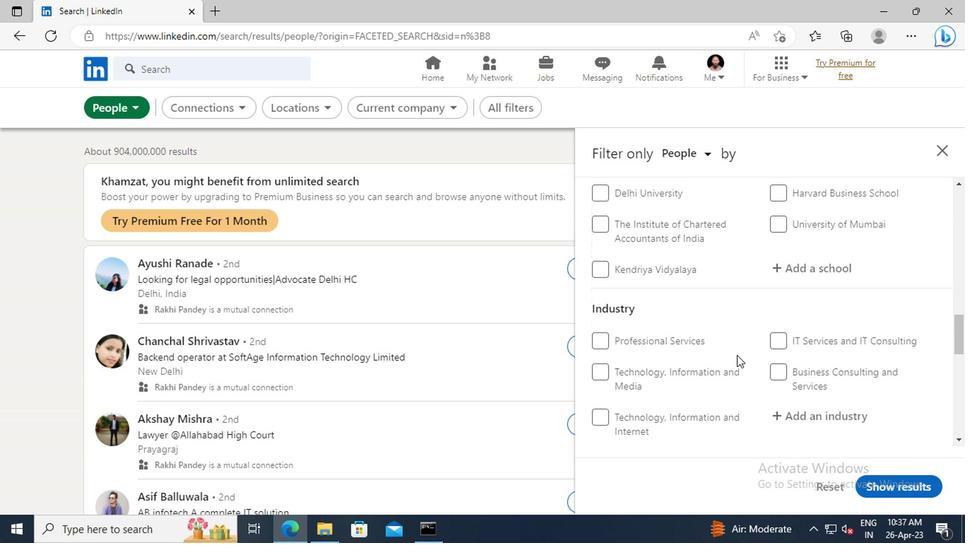 
Action: Mouse scrolled (733, 356) with delta (0, 1)
Screenshot: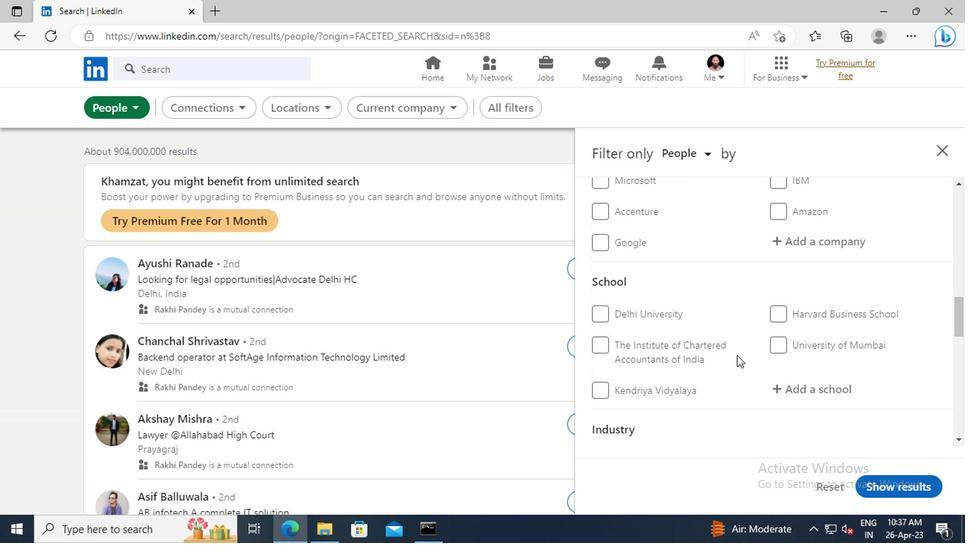 
Action: Mouse scrolled (733, 356) with delta (0, 1)
Screenshot: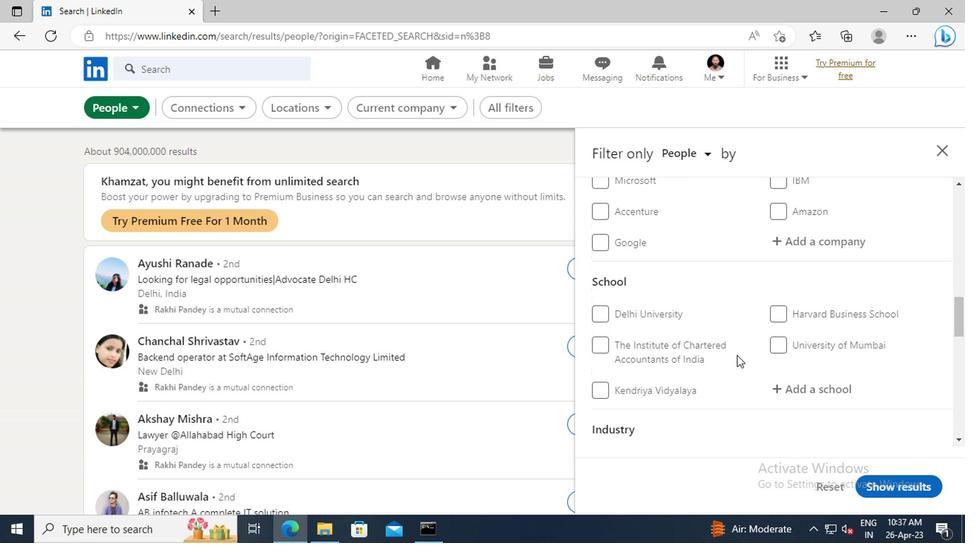 
Action: Mouse scrolled (733, 356) with delta (0, 1)
Screenshot: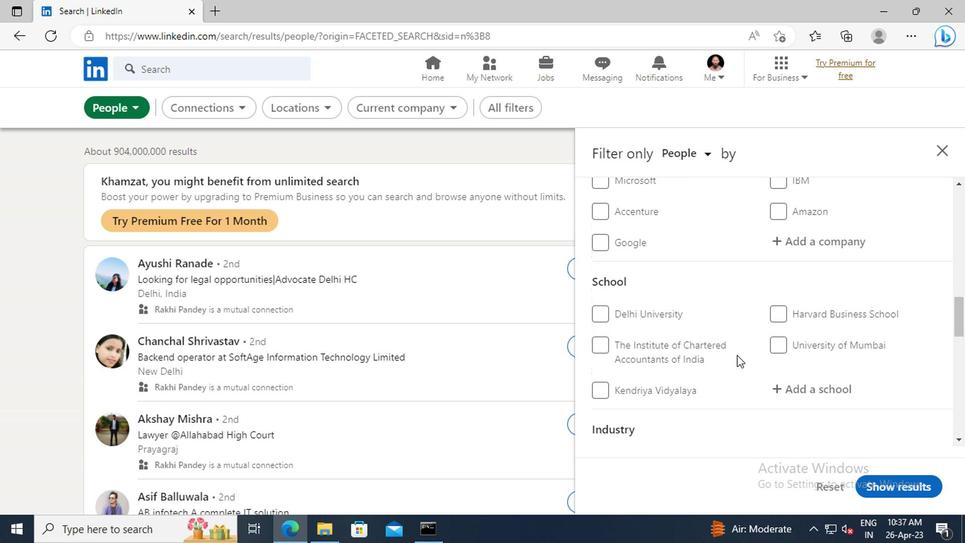 
Action: Mouse scrolled (733, 356) with delta (0, 1)
Screenshot: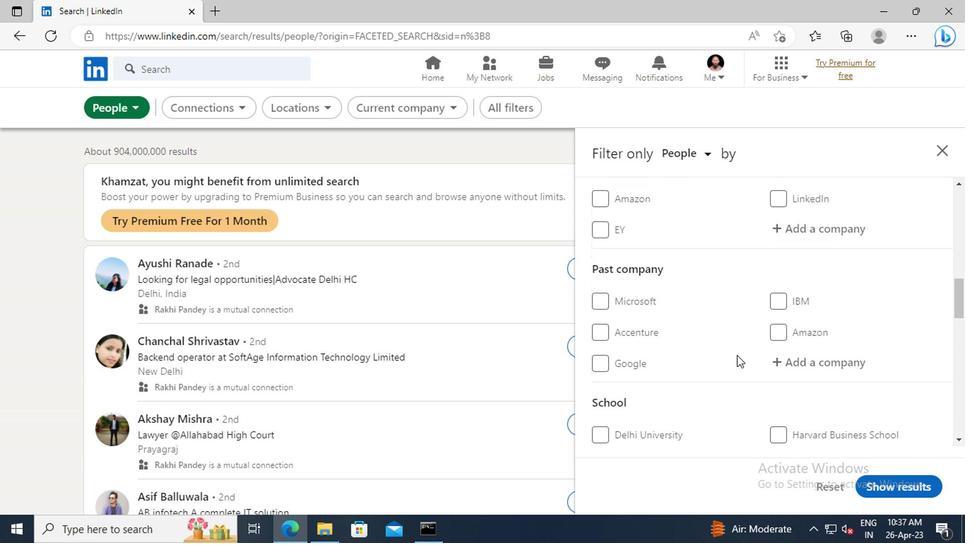 
Action: Mouse scrolled (733, 356) with delta (0, 1)
Screenshot: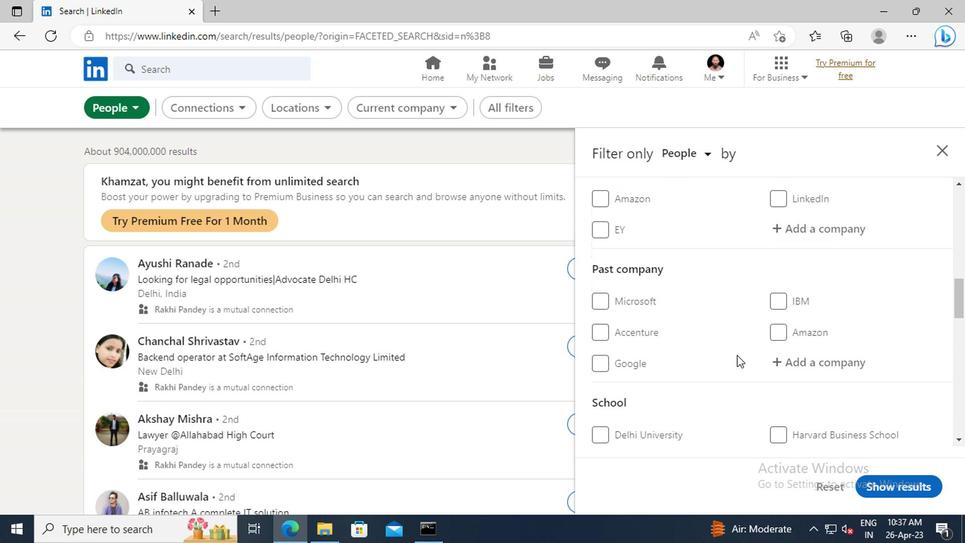 
Action: Mouse moved to (786, 310)
Screenshot: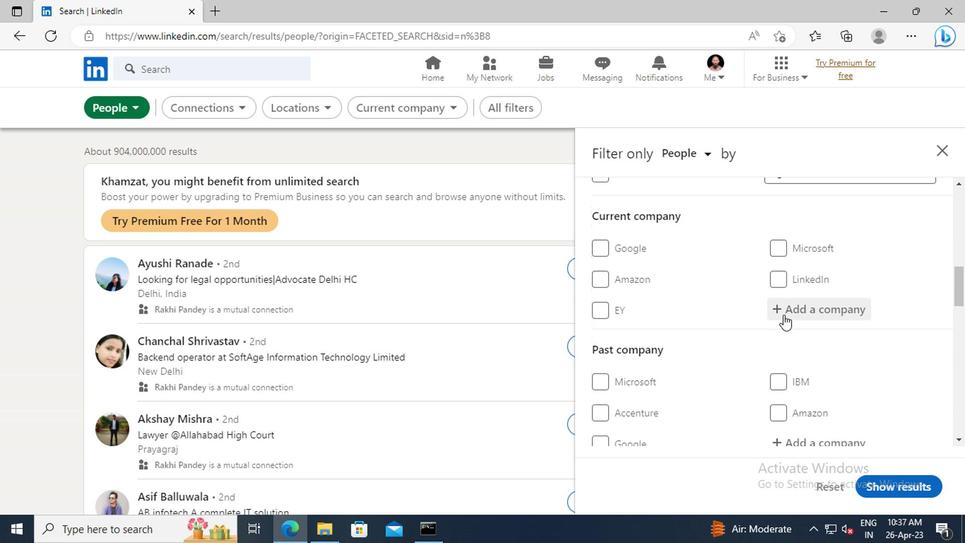 
Action: Mouse pressed left at (786, 310)
Screenshot: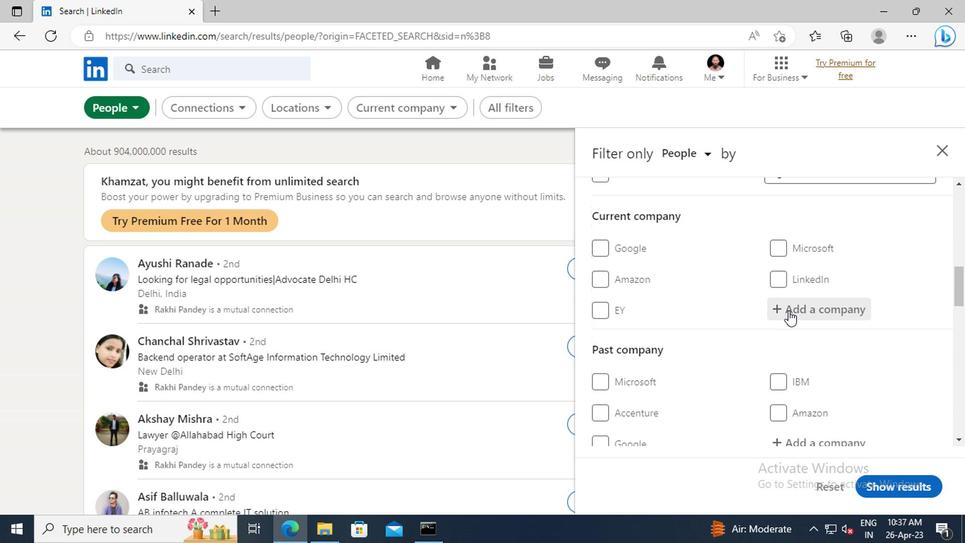 
Action: Mouse moved to (785, 309)
Screenshot: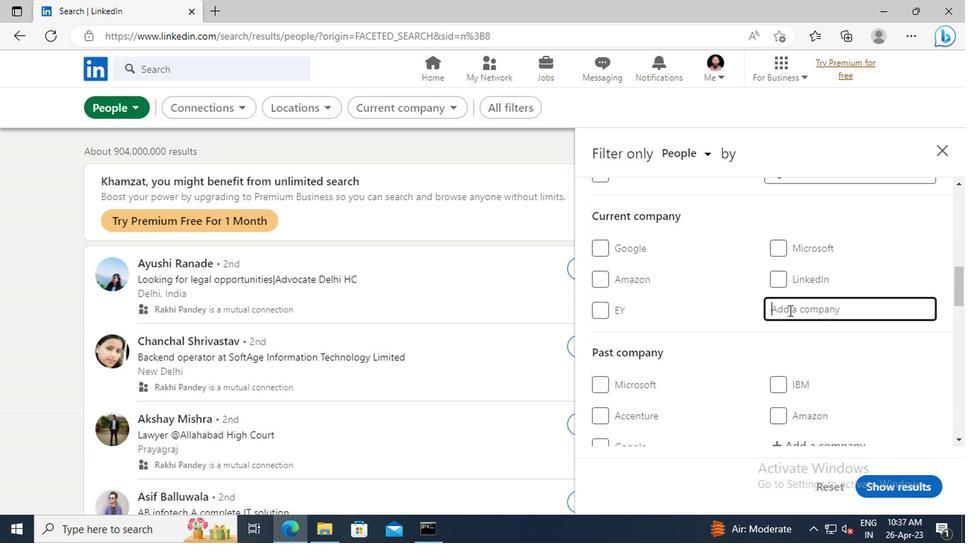 
Action: Key pressed <Key.shift>LANDOR
Screenshot: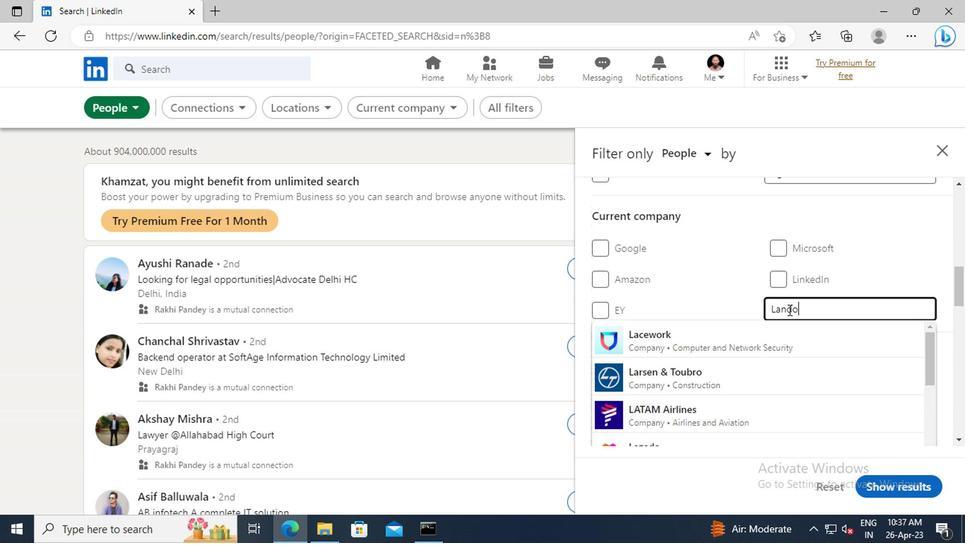 
Action: Mouse moved to (785, 309)
Screenshot: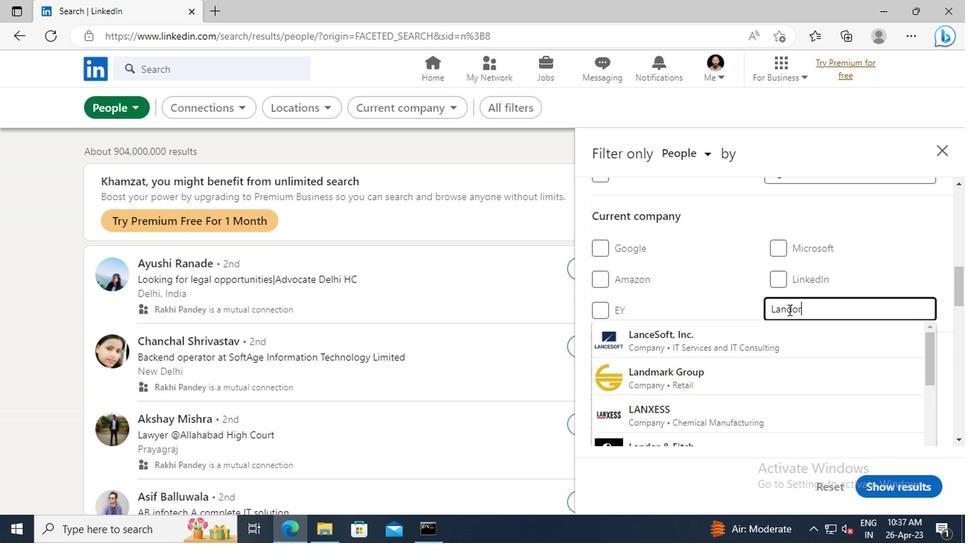 
Action: Key pressed <Key.space><Key.shift>&<Key.space><Key.shift>FITCH
Screenshot: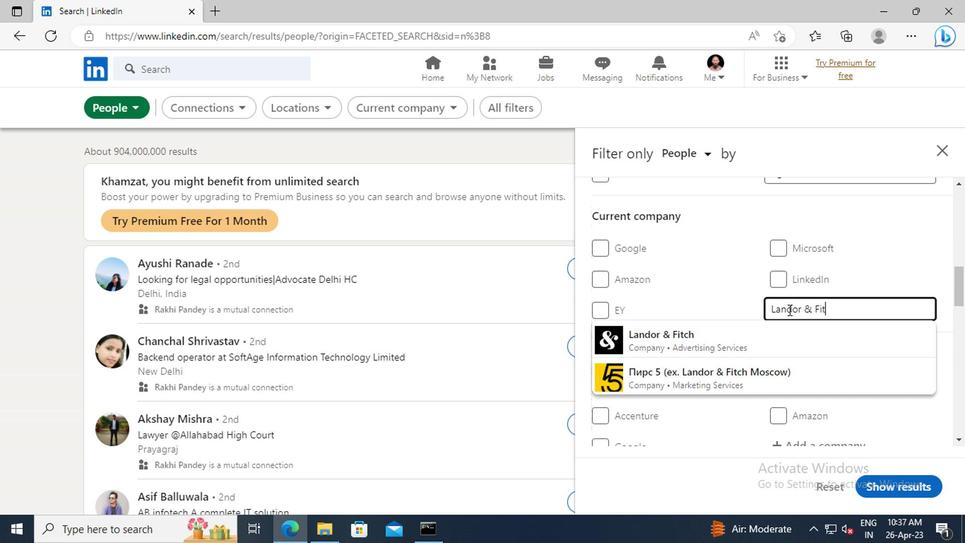 
Action: Mouse moved to (742, 339)
Screenshot: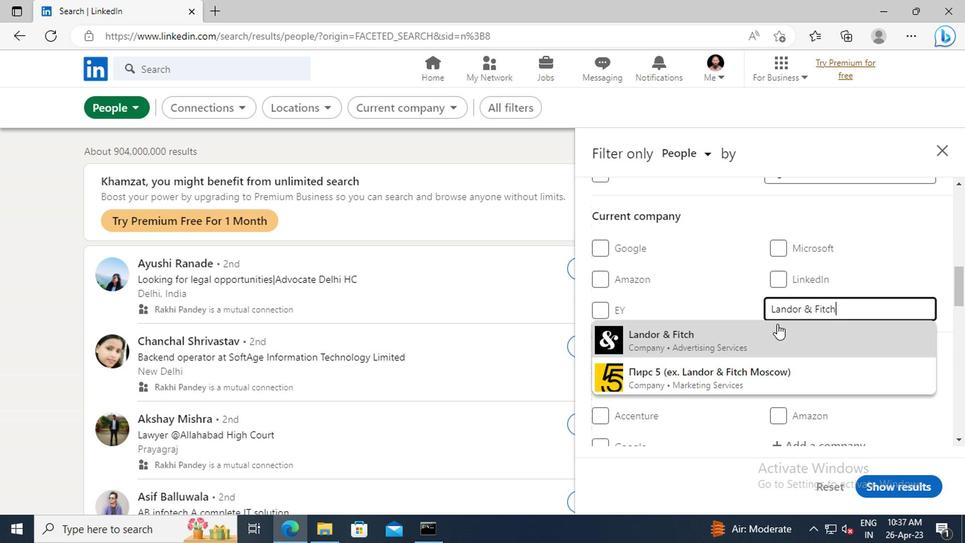 
Action: Mouse pressed left at (742, 339)
Screenshot: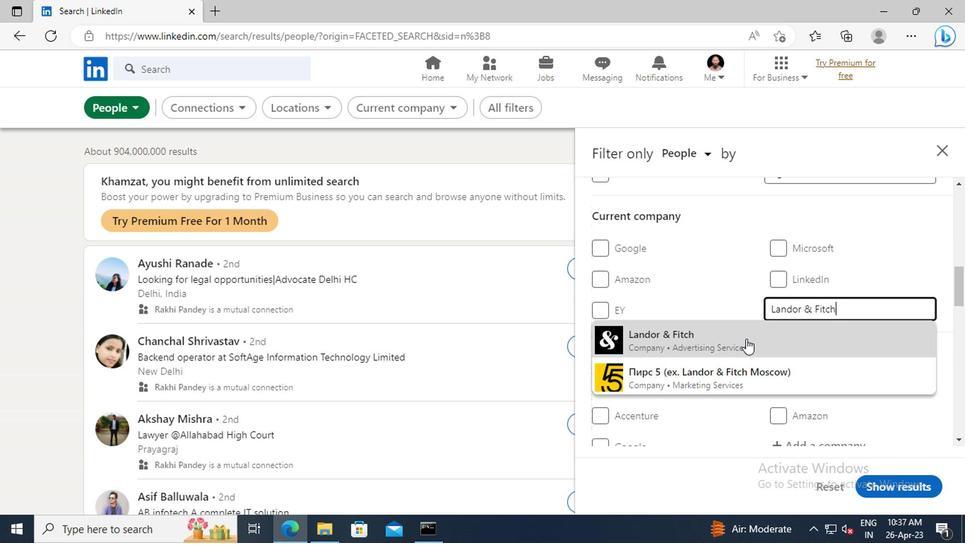 
Action: Mouse moved to (725, 293)
Screenshot: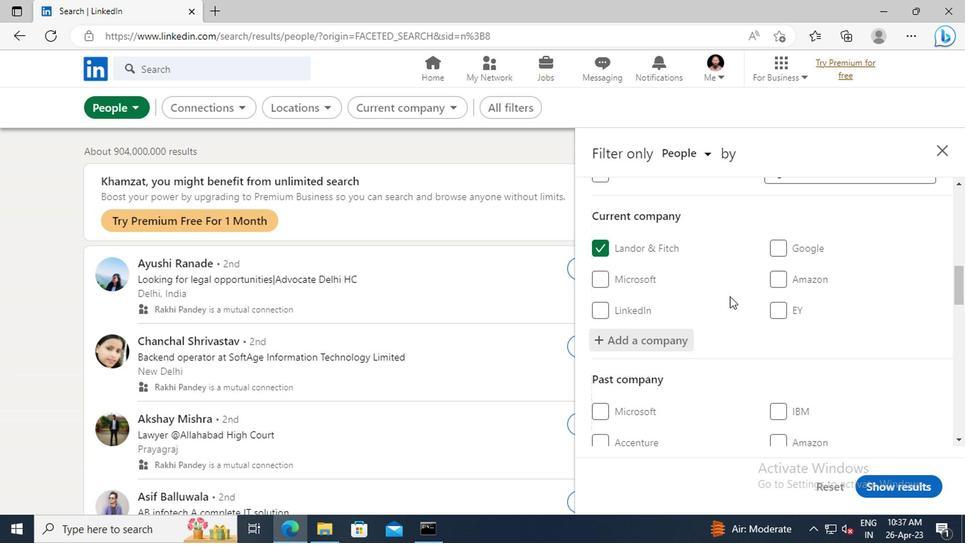 
Action: Mouse scrolled (725, 292) with delta (0, -1)
Screenshot: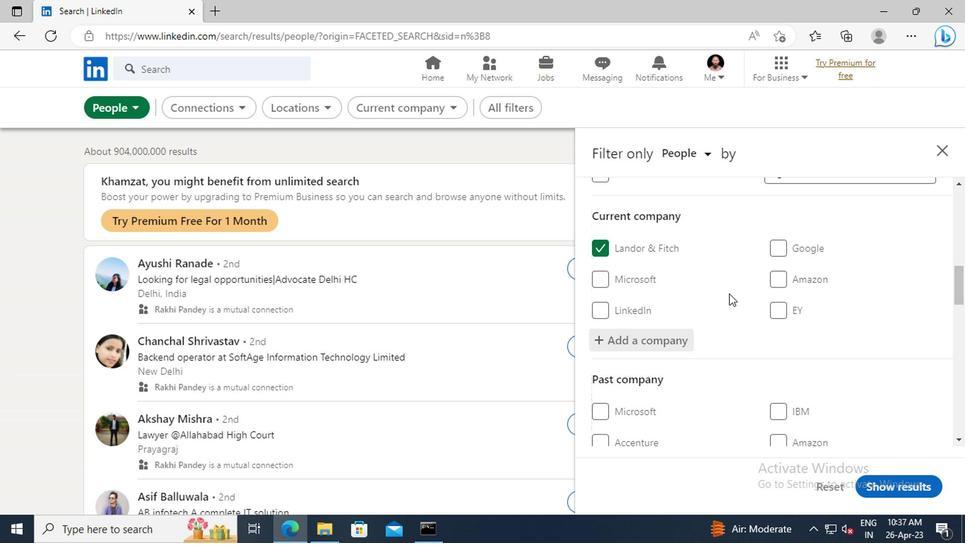 
Action: Mouse scrolled (725, 292) with delta (0, -1)
Screenshot: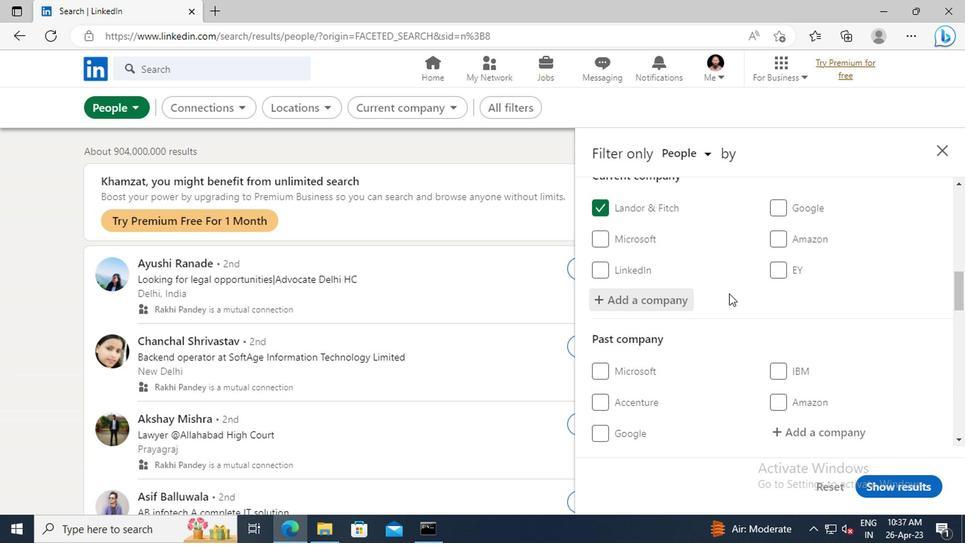 
Action: Mouse scrolled (725, 292) with delta (0, -1)
Screenshot: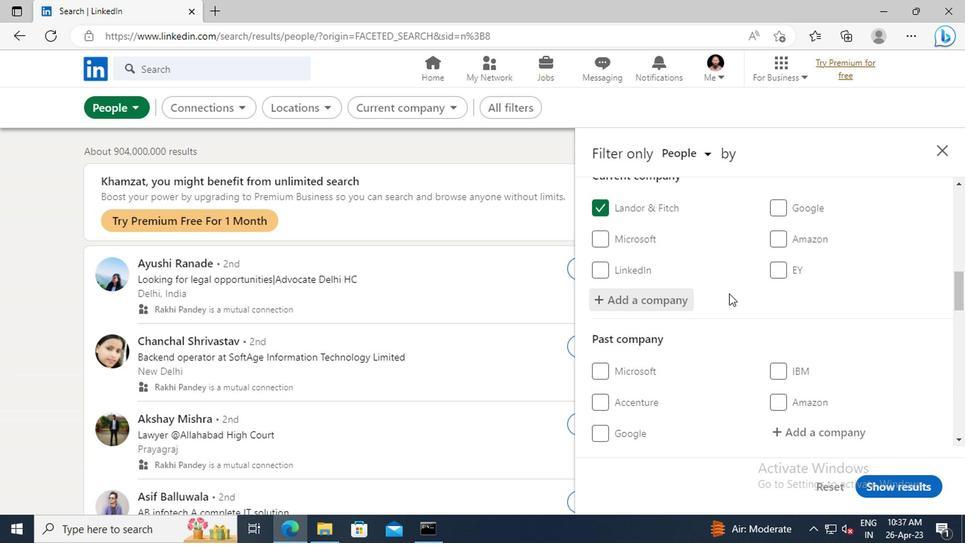 
Action: Mouse scrolled (725, 292) with delta (0, -1)
Screenshot: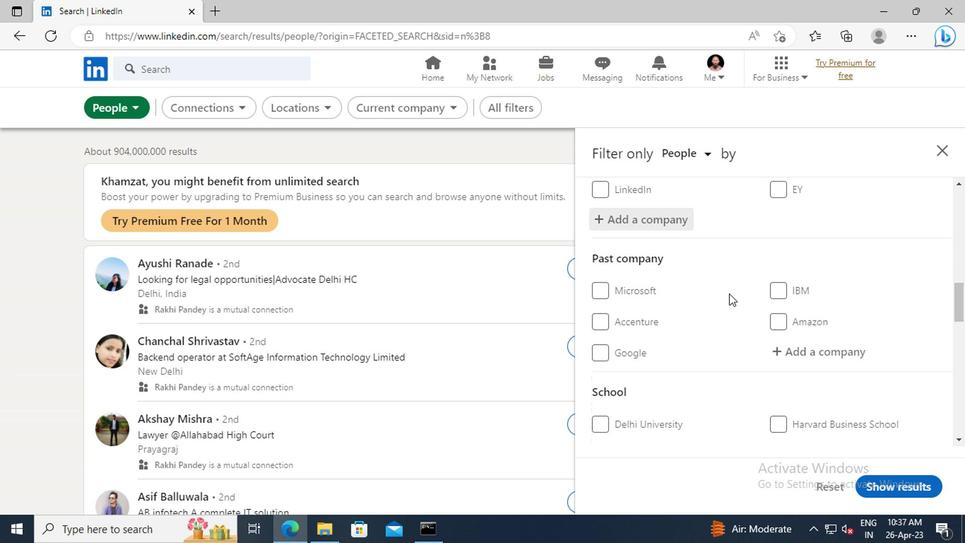 
Action: Mouse scrolled (725, 292) with delta (0, -1)
Screenshot: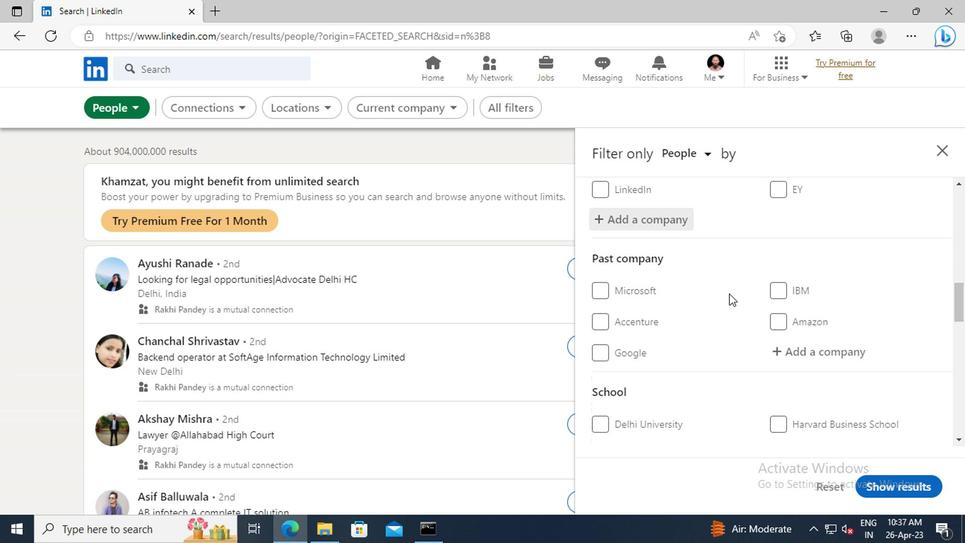 
Action: Mouse scrolled (725, 292) with delta (0, -1)
Screenshot: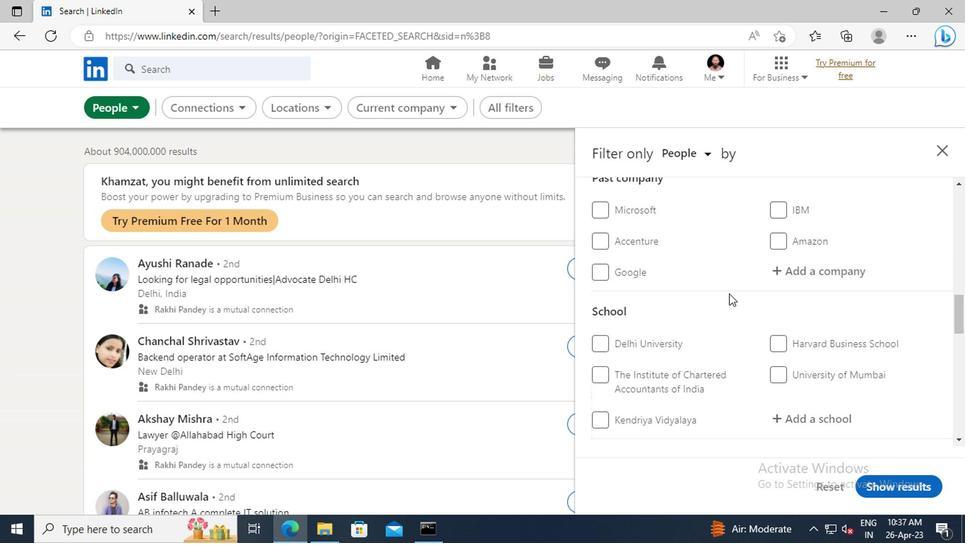 
Action: Mouse scrolled (725, 292) with delta (0, -1)
Screenshot: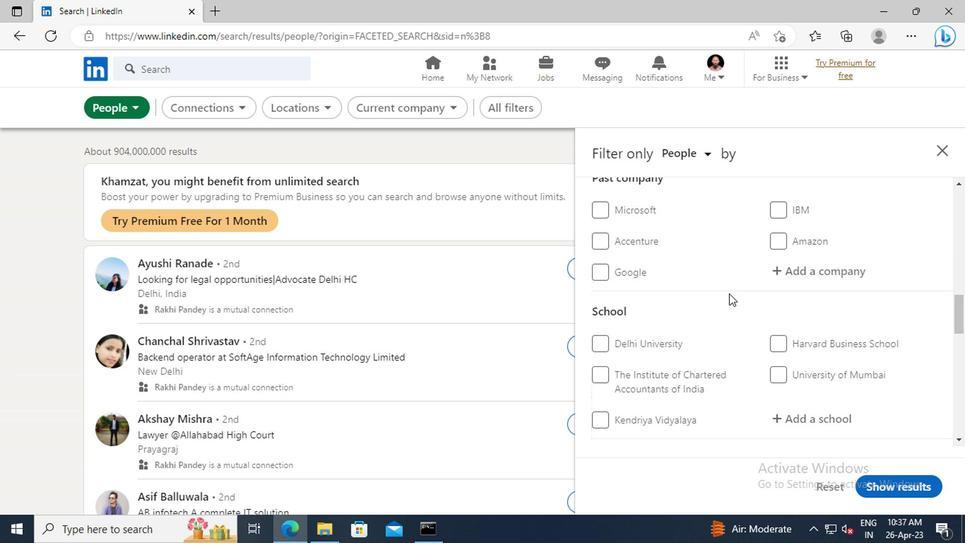 
Action: Mouse scrolled (725, 292) with delta (0, -1)
Screenshot: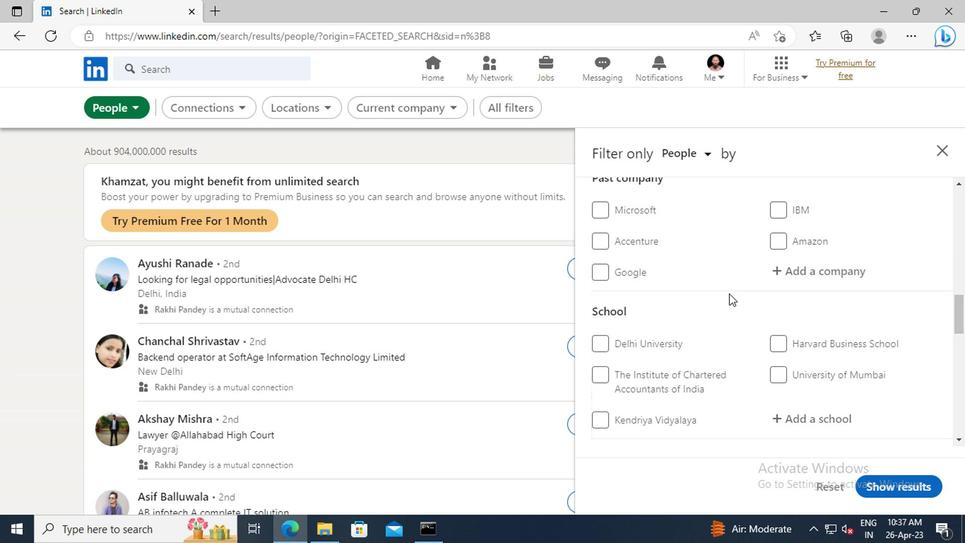 
Action: Mouse moved to (786, 300)
Screenshot: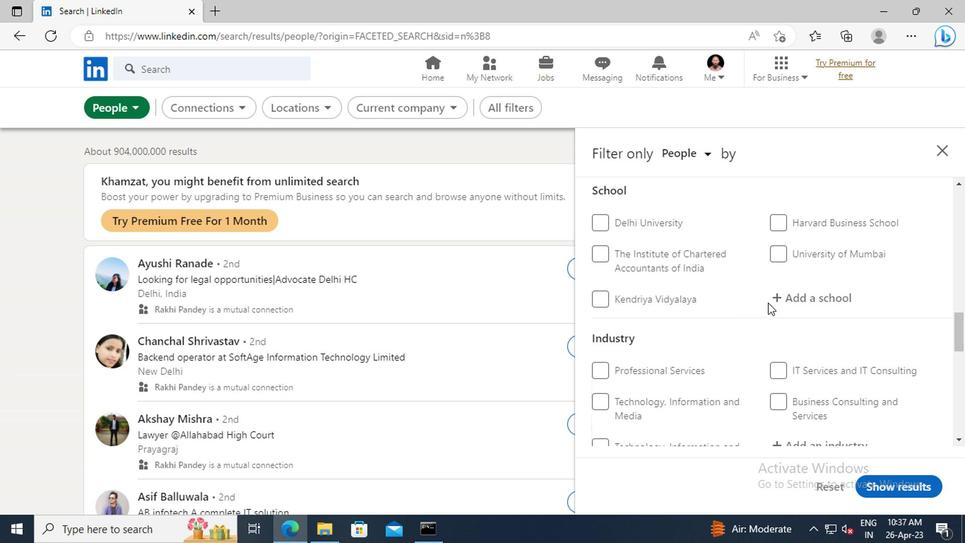 
Action: Mouse pressed left at (786, 300)
Screenshot: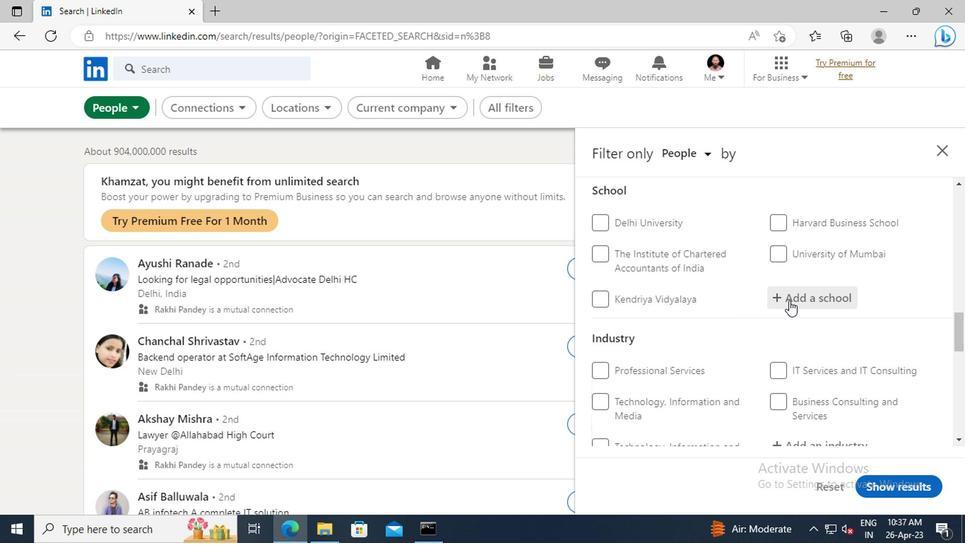 
Action: Mouse moved to (786, 300)
Screenshot: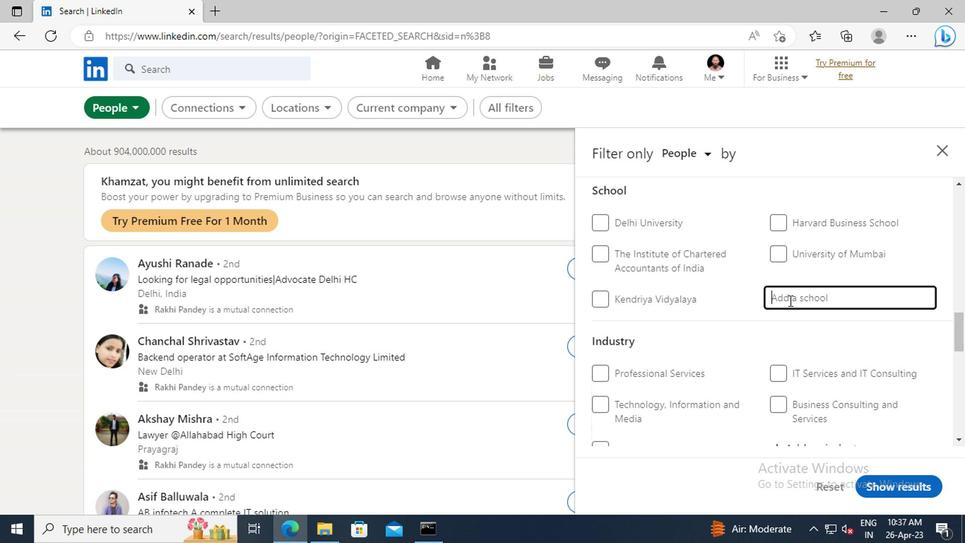 
Action: Key pressed <Key.shift>DOO
Screenshot: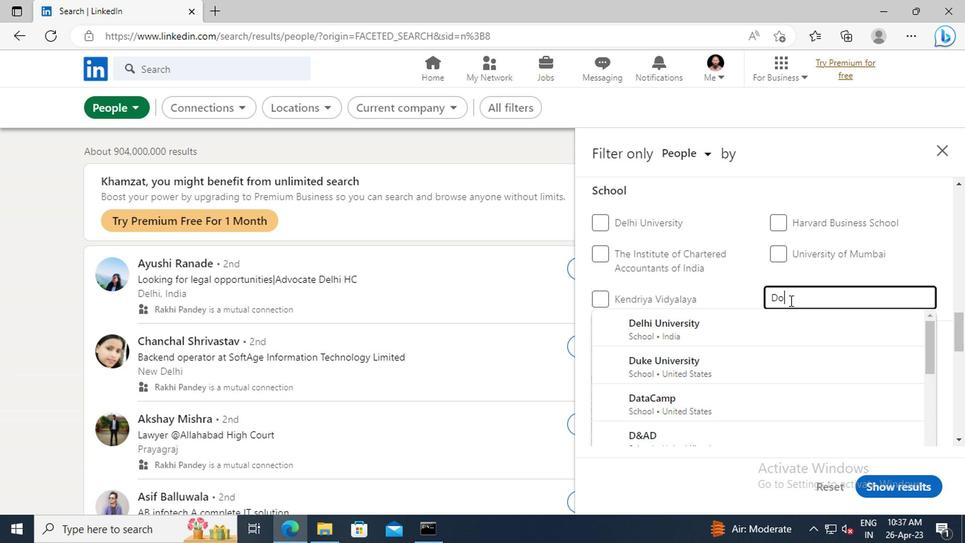 
Action: Mouse moved to (786, 299)
Screenshot: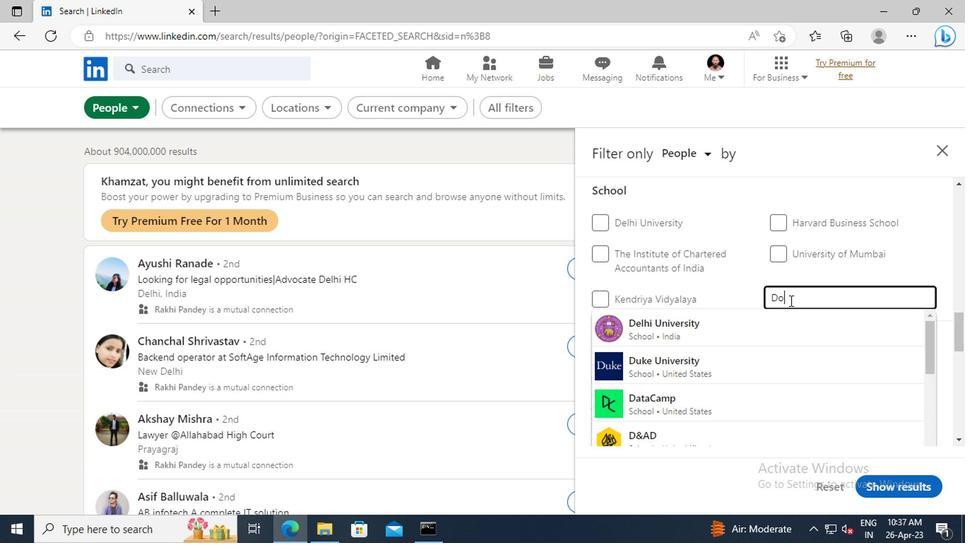 
Action: Key pressed N<Key.space><Key.shift>INTERNATIONAL<Key.space><Key.shift>SCHOOL
Screenshot: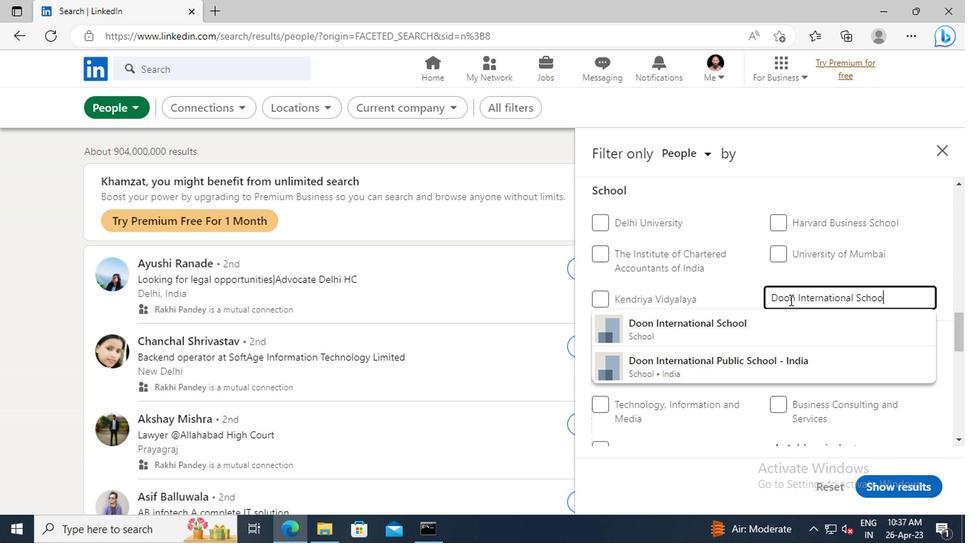 
Action: Mouse moved to (773, 319)
Screenshot: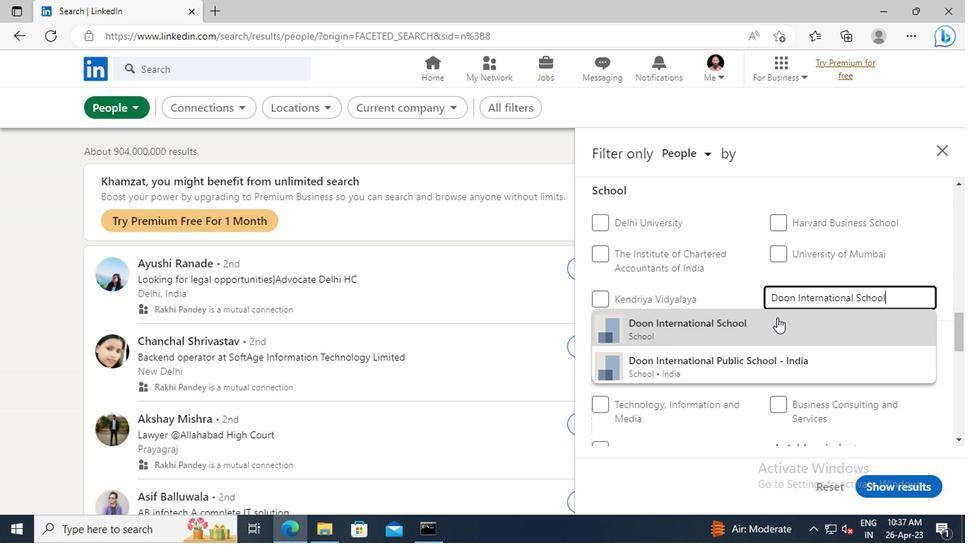 
Action: Mouse pressed left at (773, 319)
Screenshot: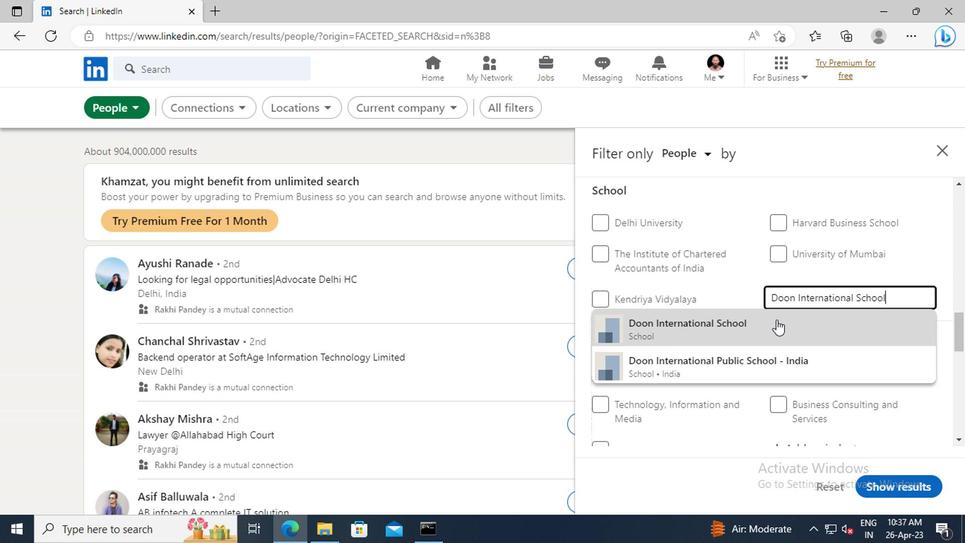 
Action: Mouse moved to (736, 284)
Screenshot: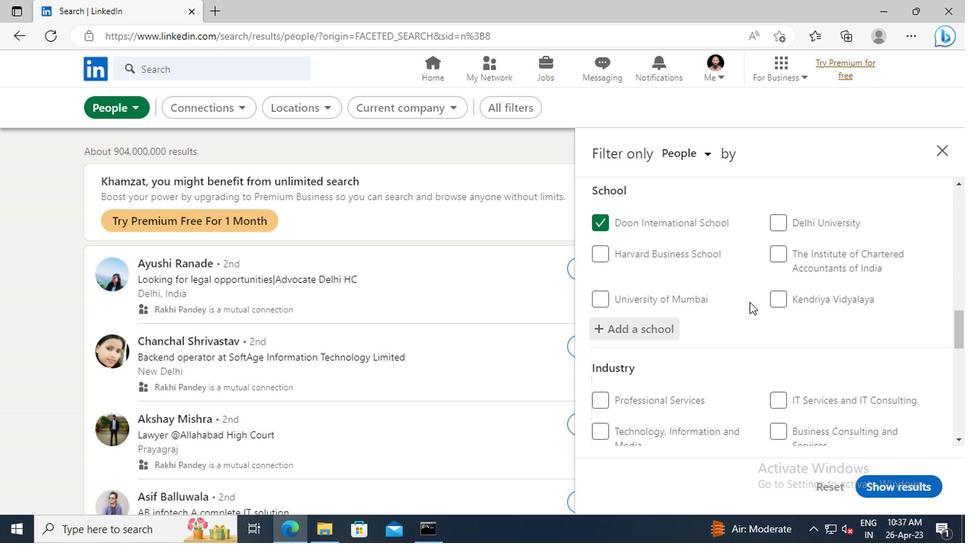 
Action: Mouse scrolled (736, 283) with delta (0, 0)
Screenshot: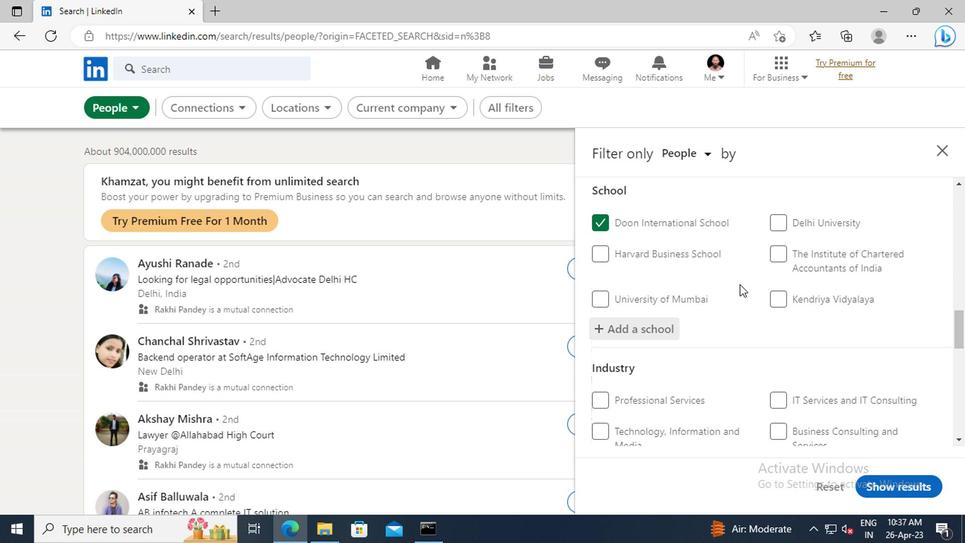 
Action: Mouse scrolled (736, 283) with delta (0, 0)
Screenshot: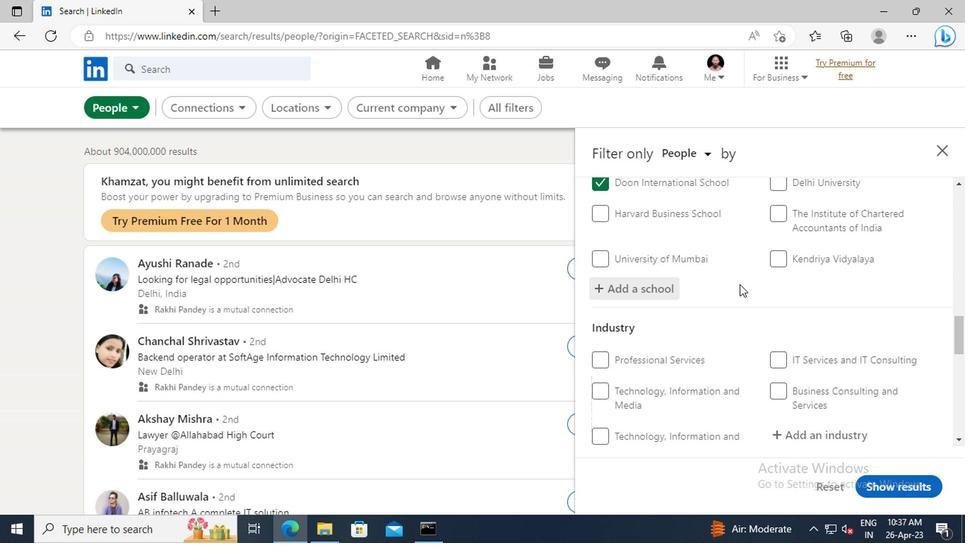 
Action: Mouse scrolled (736, 283) with delta (0, 0)
Screenshot: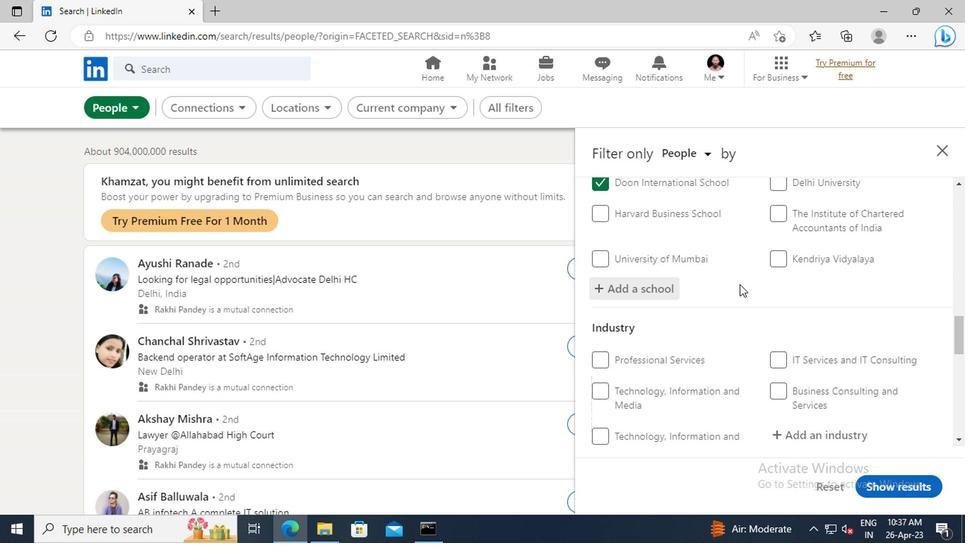 
Action: Mouse scrolled (736, 283) with delta (0, 0)
Screenshot: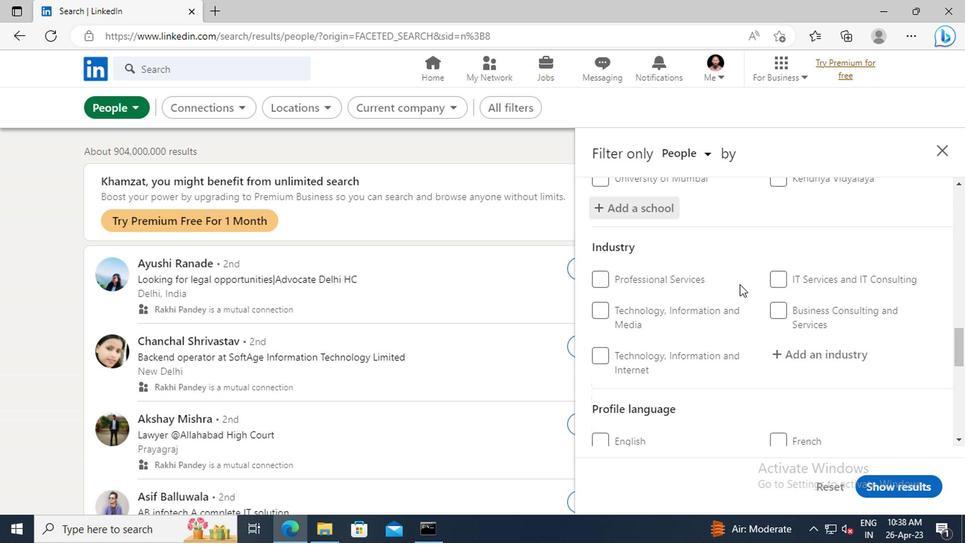 
Action: Mouse scrolled (736, 283) with delta (0, 0)
Screenshot: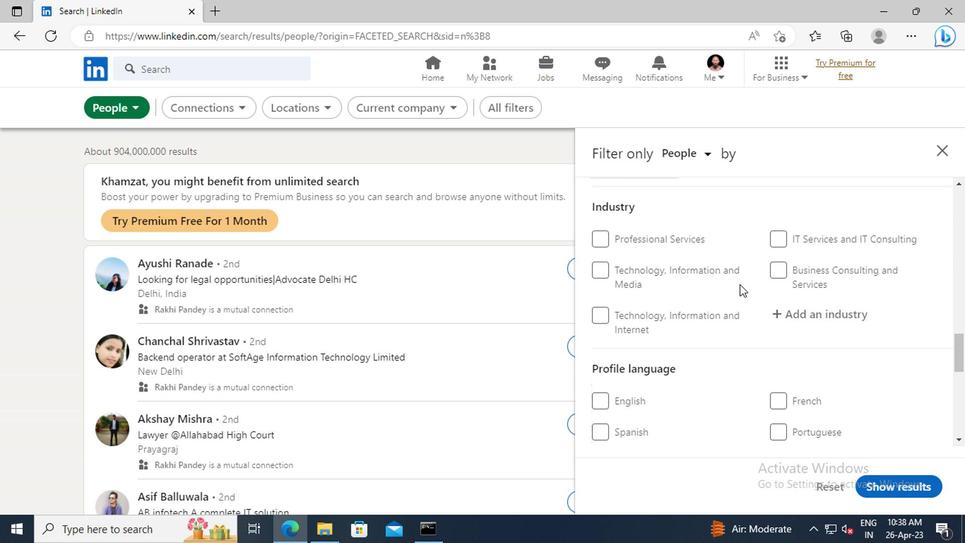 
Action: Mouse moved to (792, 272)
Screenshot: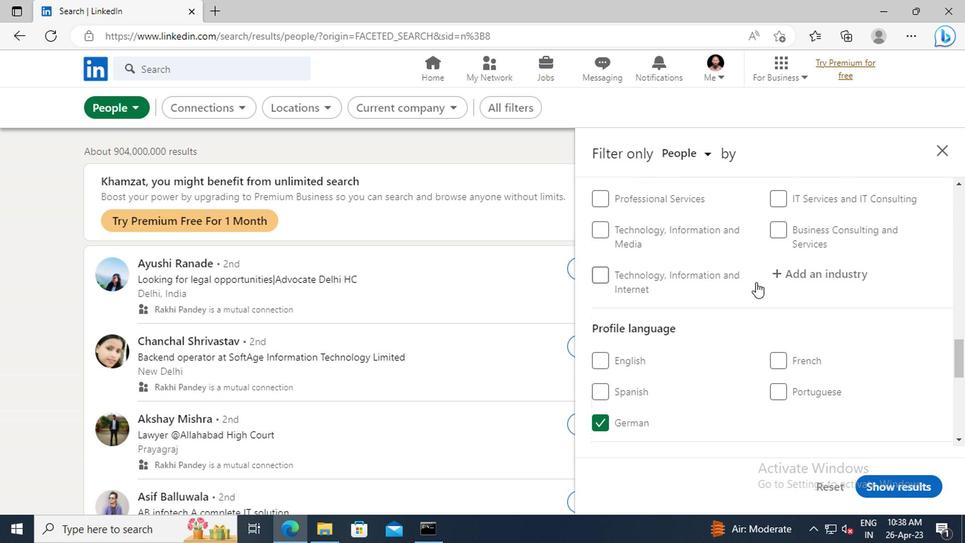 
Action: Mouse pressed left at (792, 272)
Screenshot: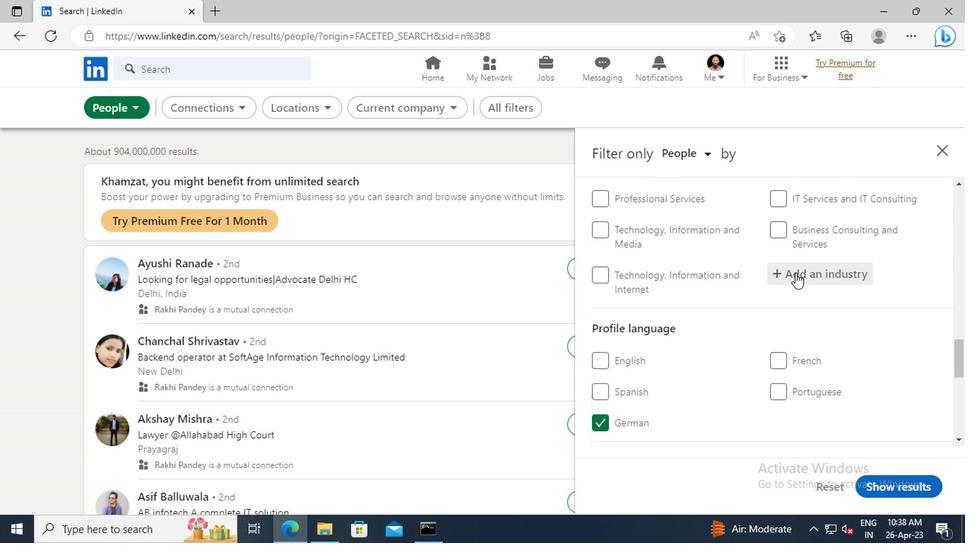 
Action: Mouse moved to (793, 272)
Screenshot: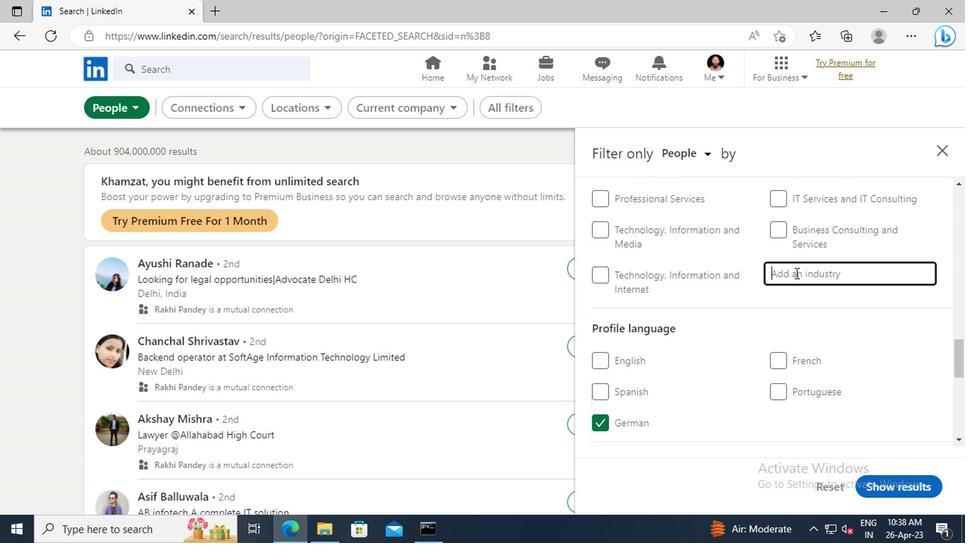
Action: Key pressed <Key.shift>PUBLIC<Key.space><Key.shift>SAFETY
Screenshot: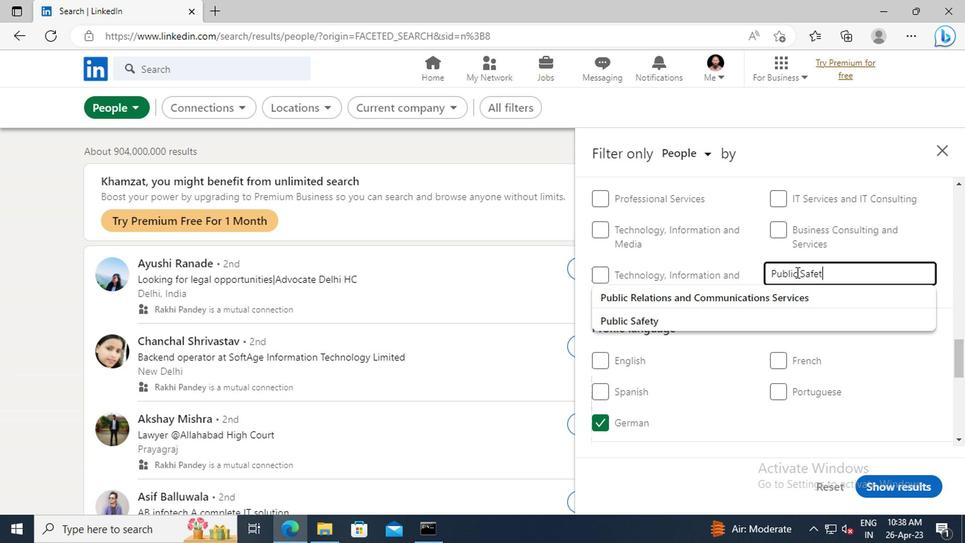 
Action: Mouse moved to (754, 298)
Screenshot: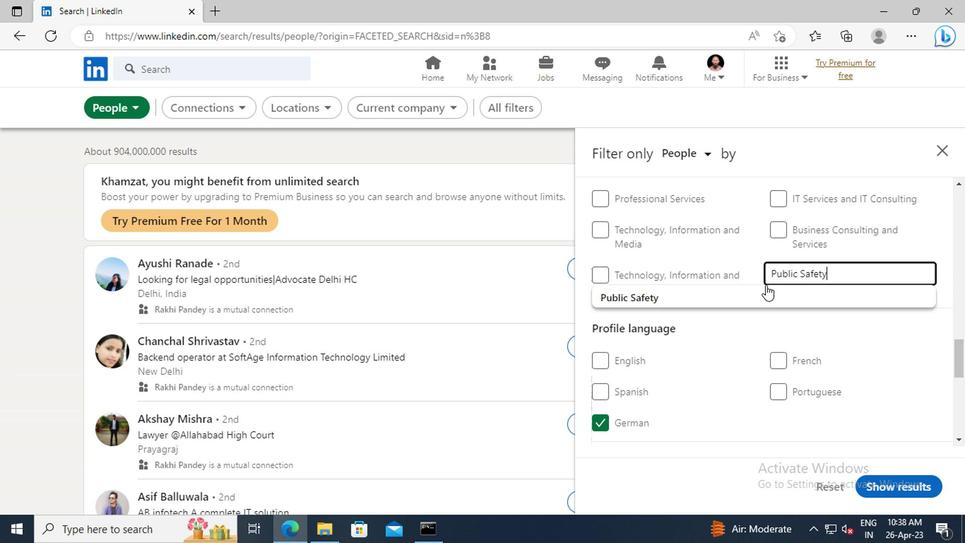 
Action: Mouse pressed left at (754, 298)
Screenshot: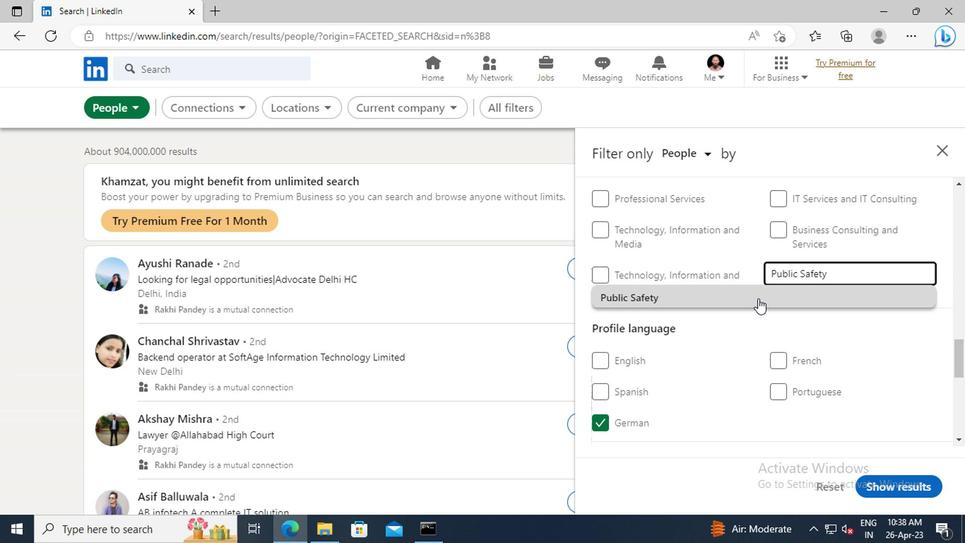 
Action: Mouse scrolled (754, 297) with delta (0, -1)
Screenshot: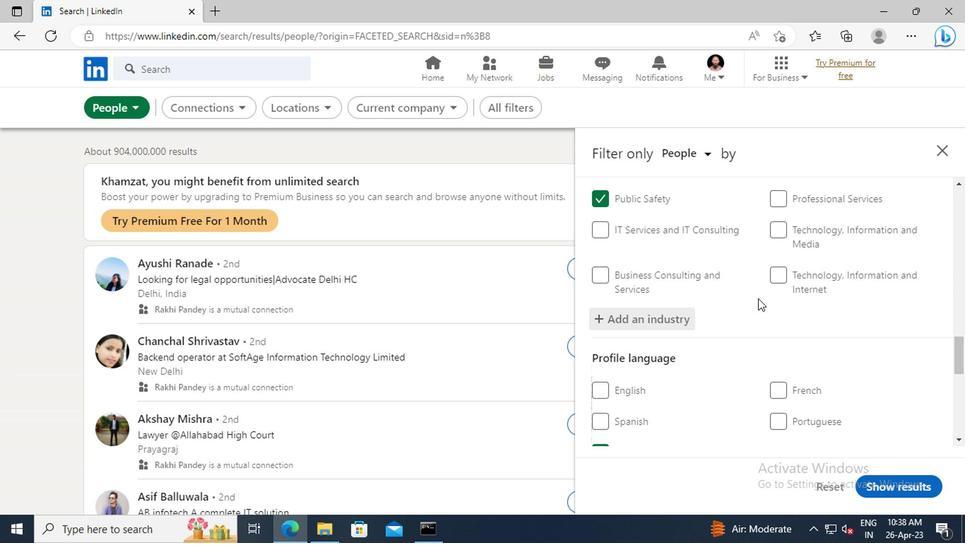 
Action: Mouse scrolled (754, 297) with delta (0, -1)
Screenshot: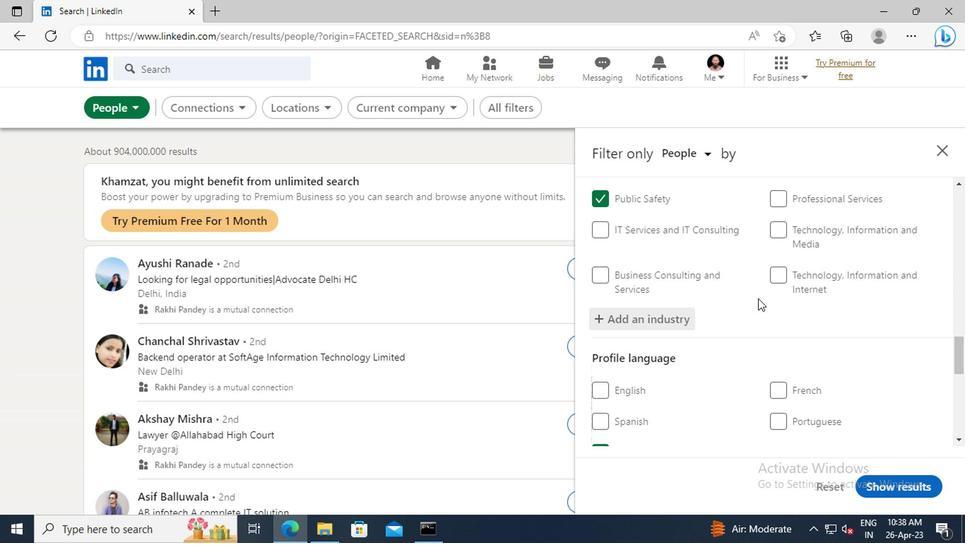 
Action: Mouse scrolled (754, 297) with delta (0, -1)
Screenshot: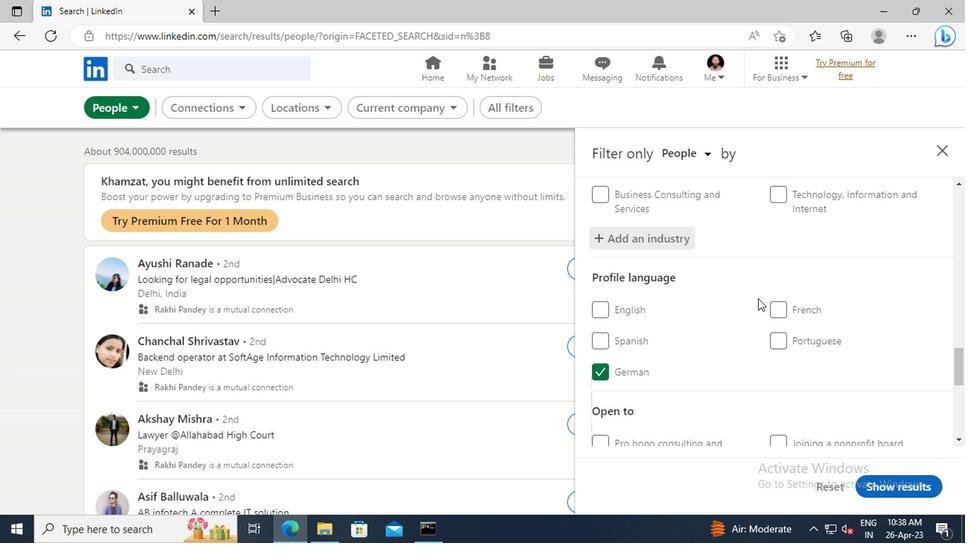 
Action: Mouse scrolled (754, 297) with delta (0, -1)
Screenshot: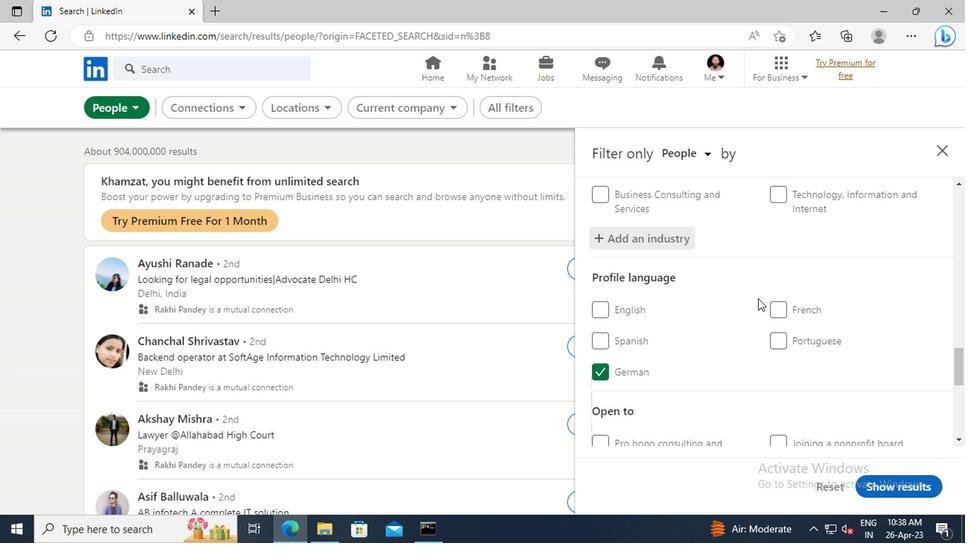 
Action: Mouse scrolled (754, 297) with delta (0, -1)
Screenshot: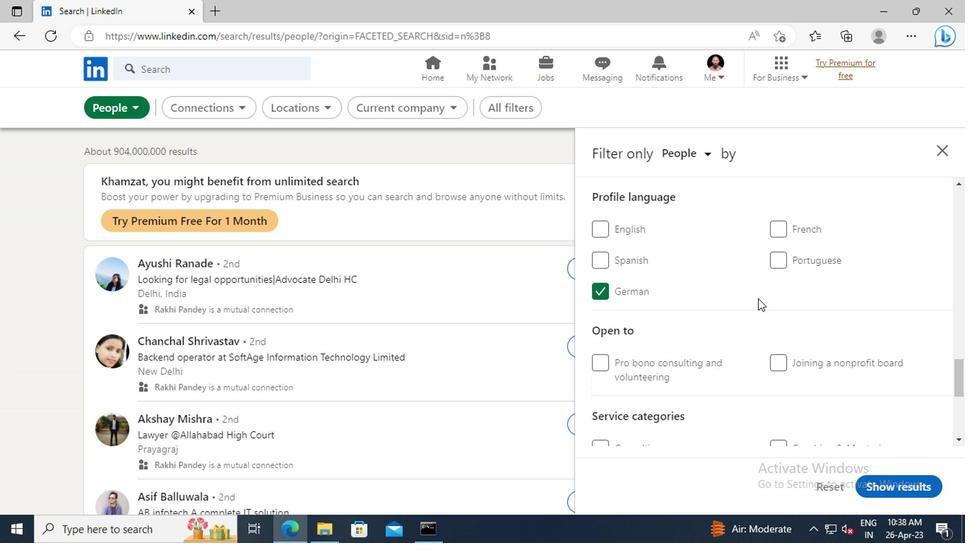 
Action: Mouse scrolled (754, 297) with delta (0, -1)
Screenshot: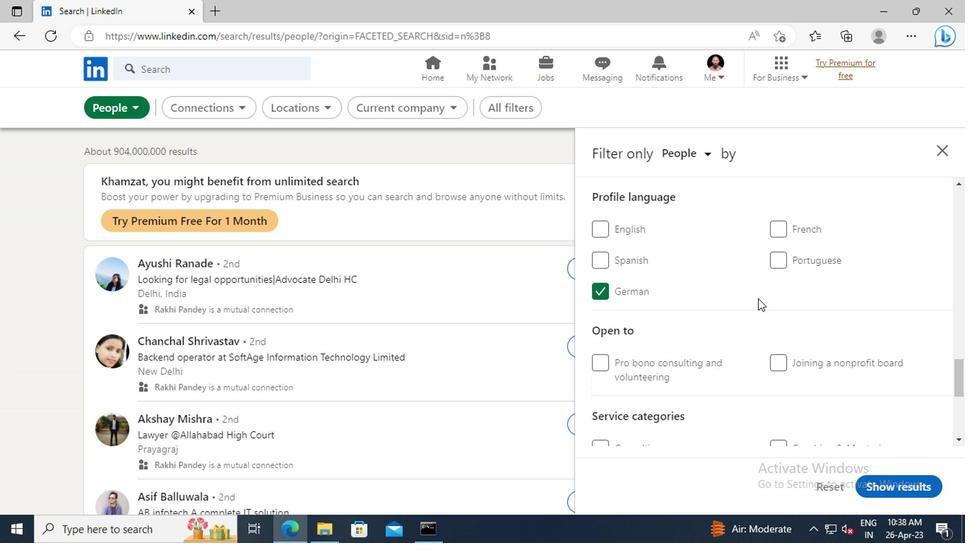
Action: Mouse scrolled (754, 297) with delta (0, -1)
Screenshot: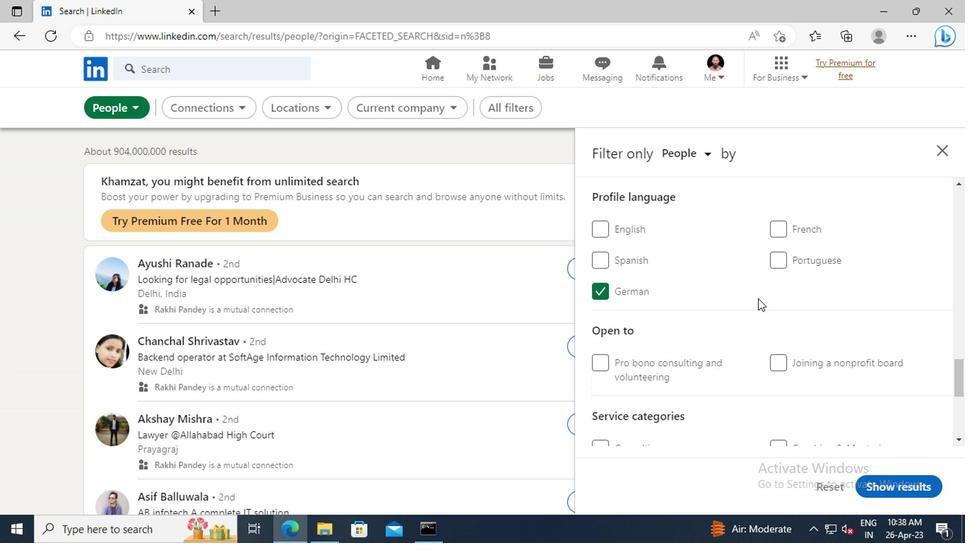 
Action: Mouse scrolled (754, 297) with delta (0, -1)
Screenshot: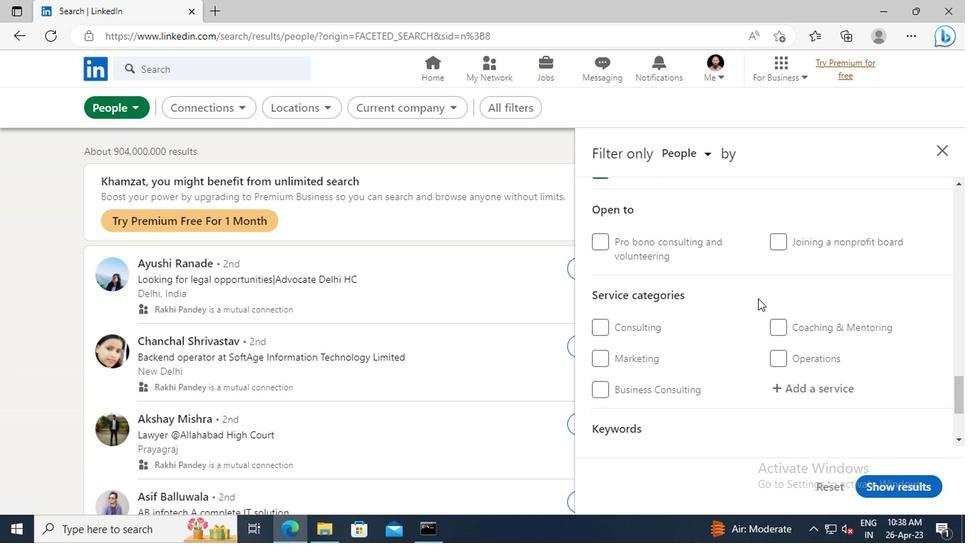 
Action: Mouse scrolled (754, 297) with delta (0, -1)
Screenshot: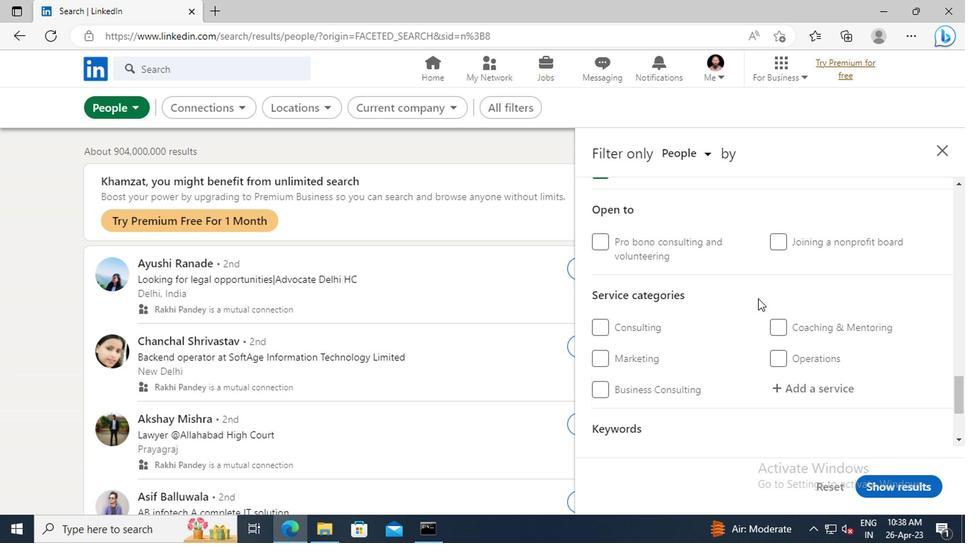 
Action: Mouse moved to (796, 312)
Screenshot: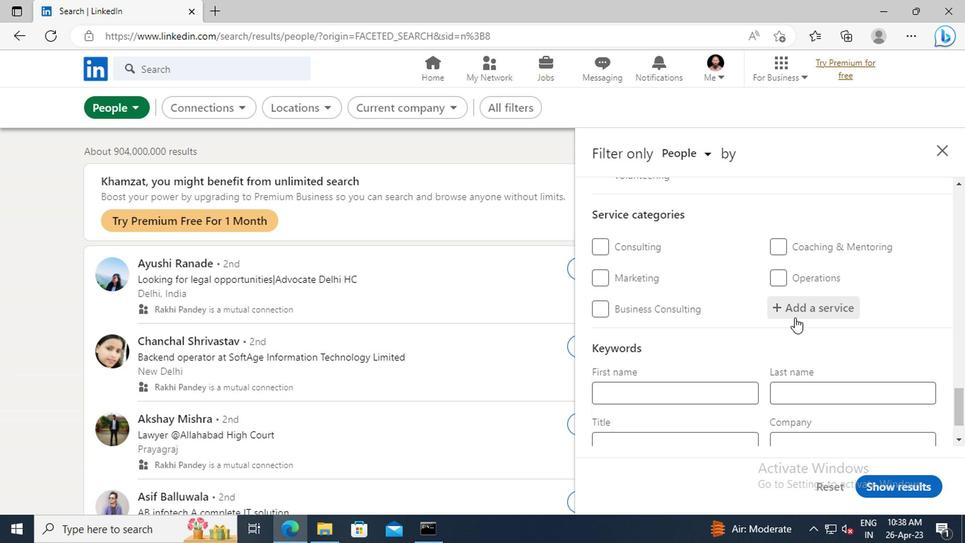 
Action: Mouse pressed left at (796, 312)
Screenshot: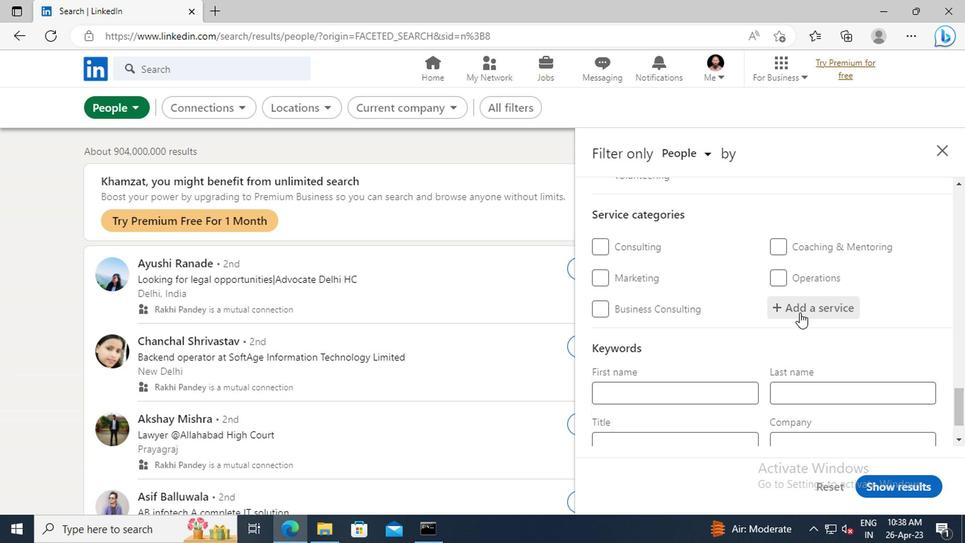
Action: Key pressed <Key.shift>HEALTHCARE<Key.space><Key.shift>CONSULTING
Screenshot: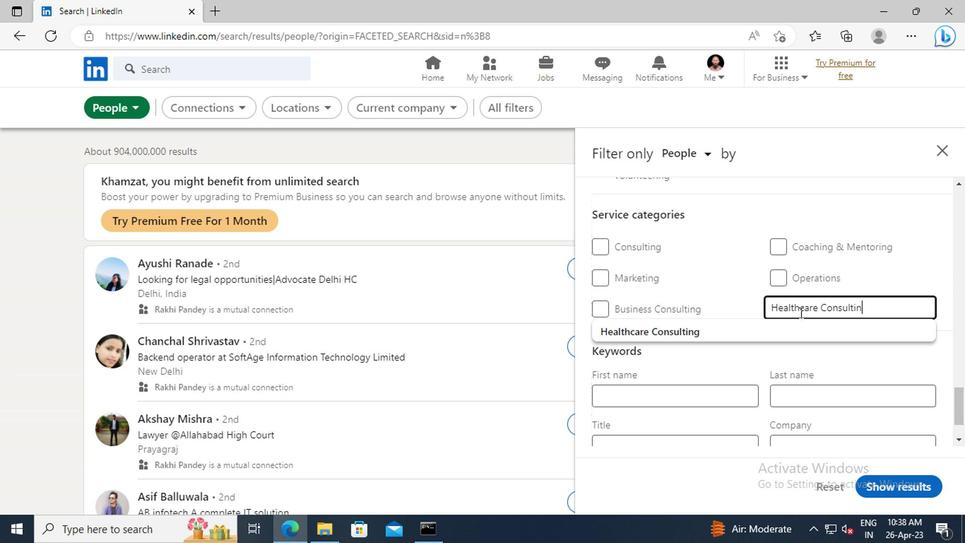 
Action: Mouse moved to (760, 327)
Screenshot: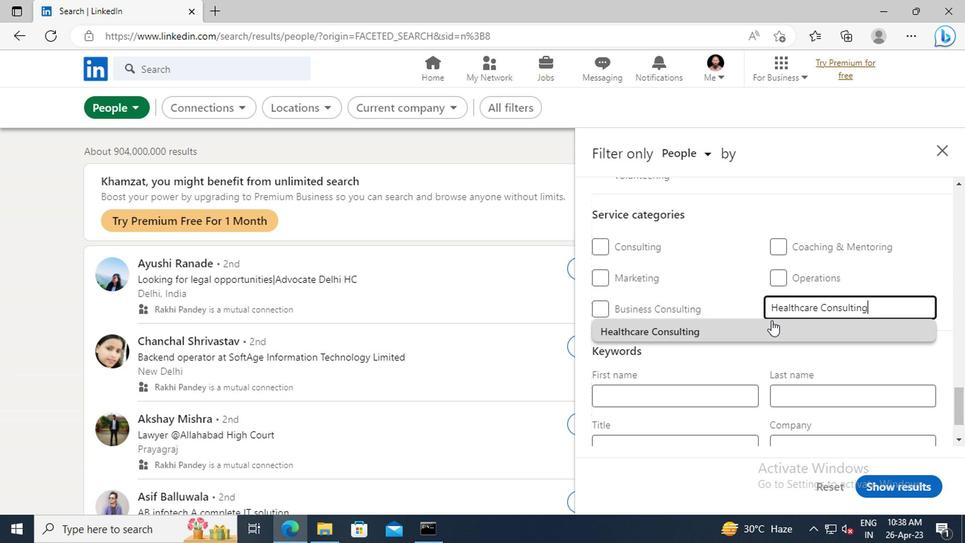 
Action: Mouse pressed left at (760, 327)
Screenshot: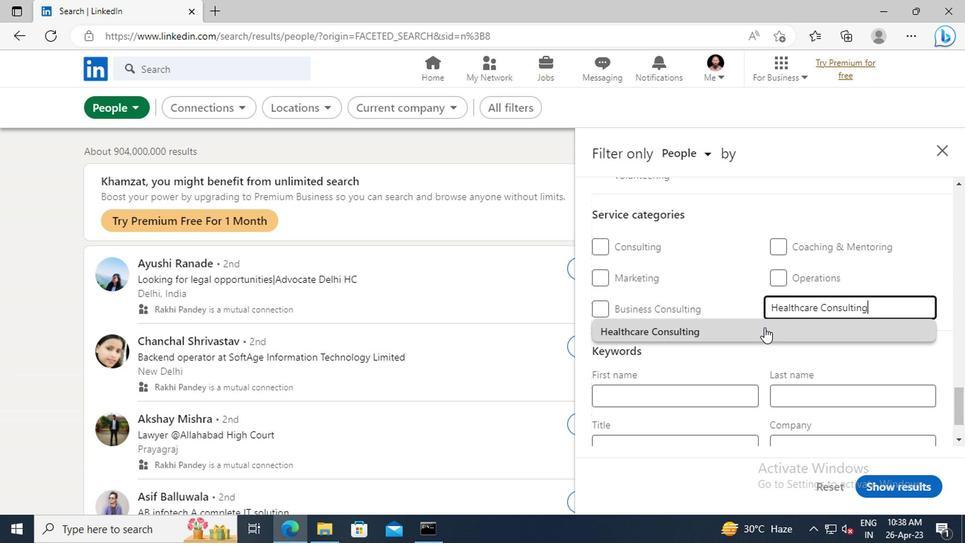 
Action: Mouse moved to (758, 273)
Screenshot: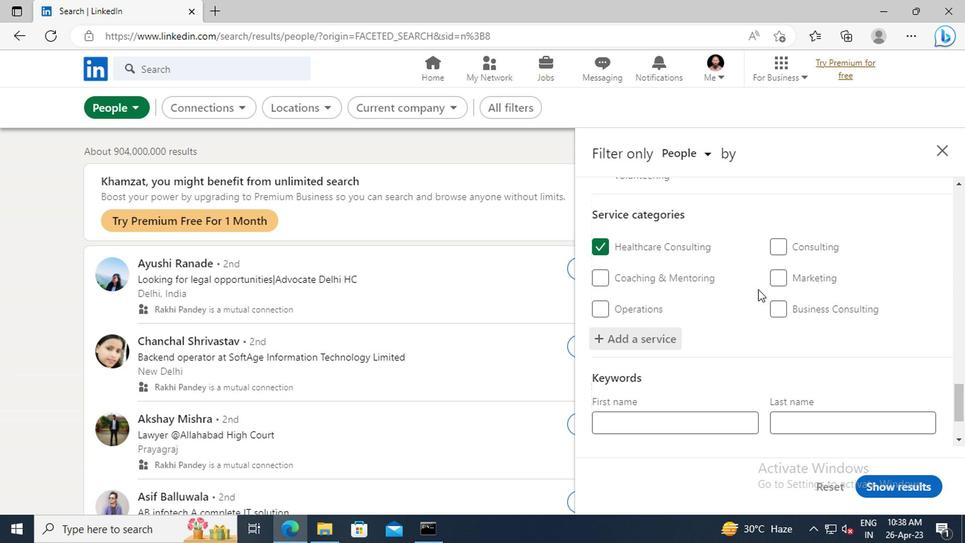 
Action: Mouse scrolled (758, 272) with delta (0, -1)
Screenshot: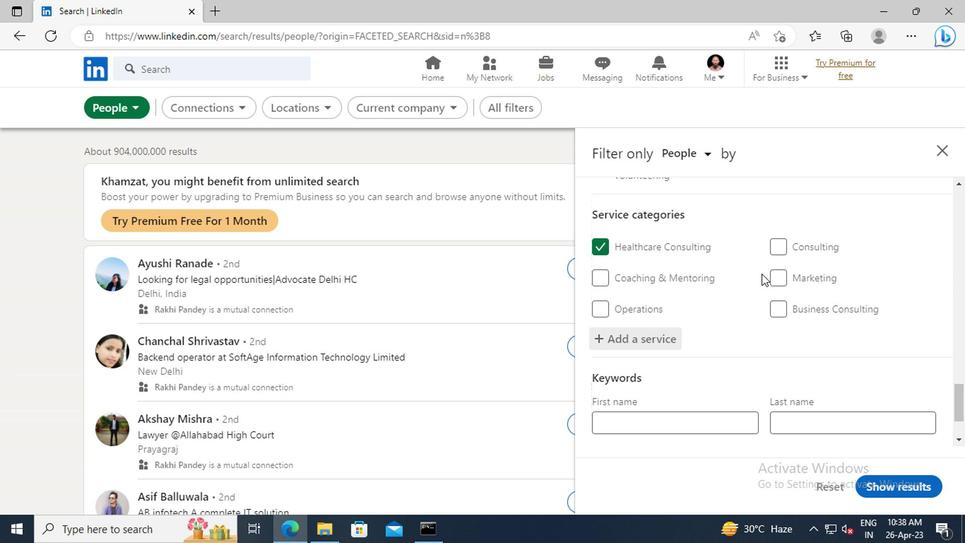 
Action: Mouse scrolled (758, 272) with delta (0, -1)
Screenshot: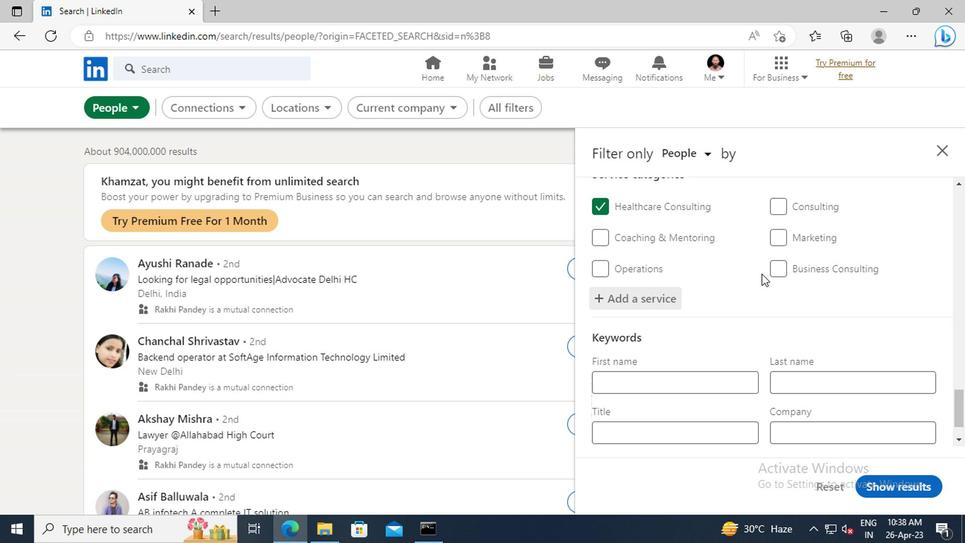 
Action: Mouse scrolled (758, 272) with delta (0, -1)
Screenshot: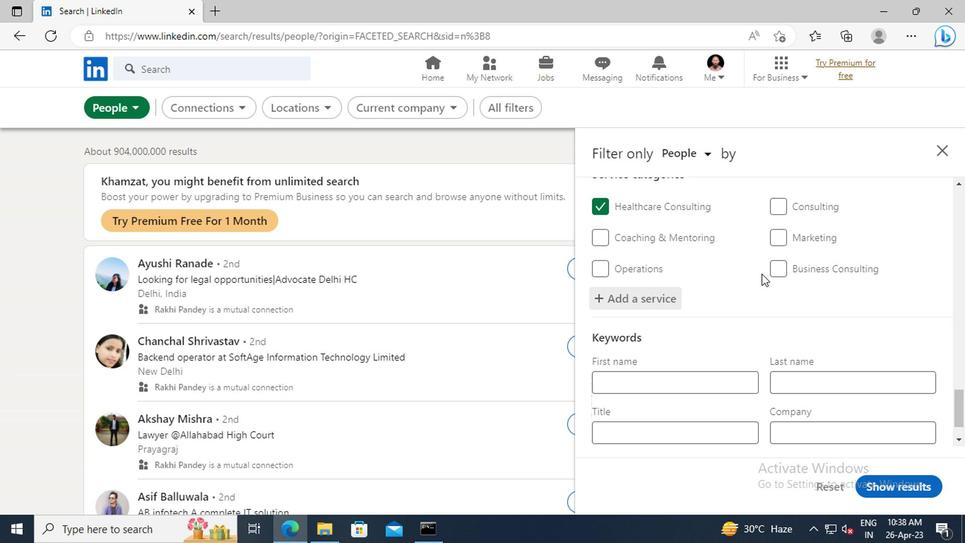 
Action: Mouse scrolled (758, 272) with delta (0, -1)
Screenshot: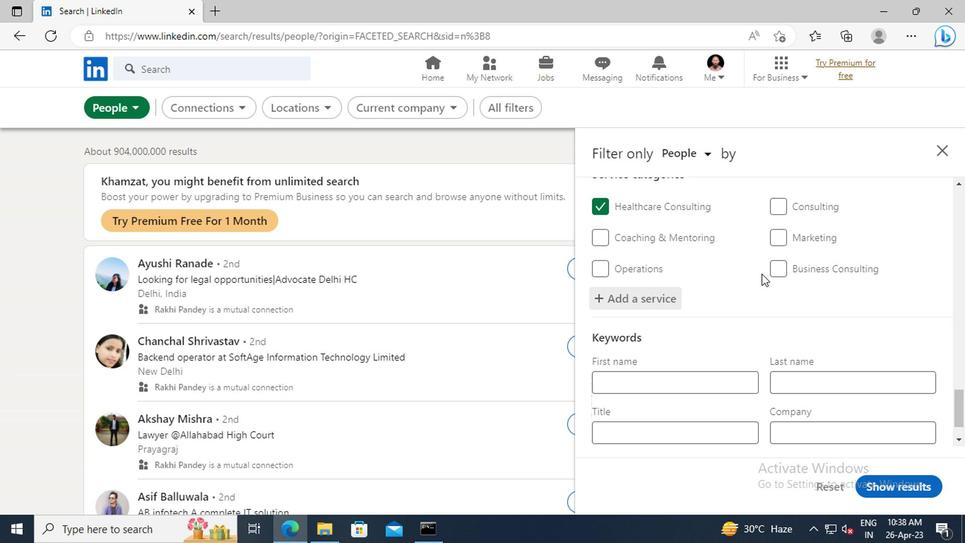 
Action: Mouse moved to (668, 380)
Screenshot: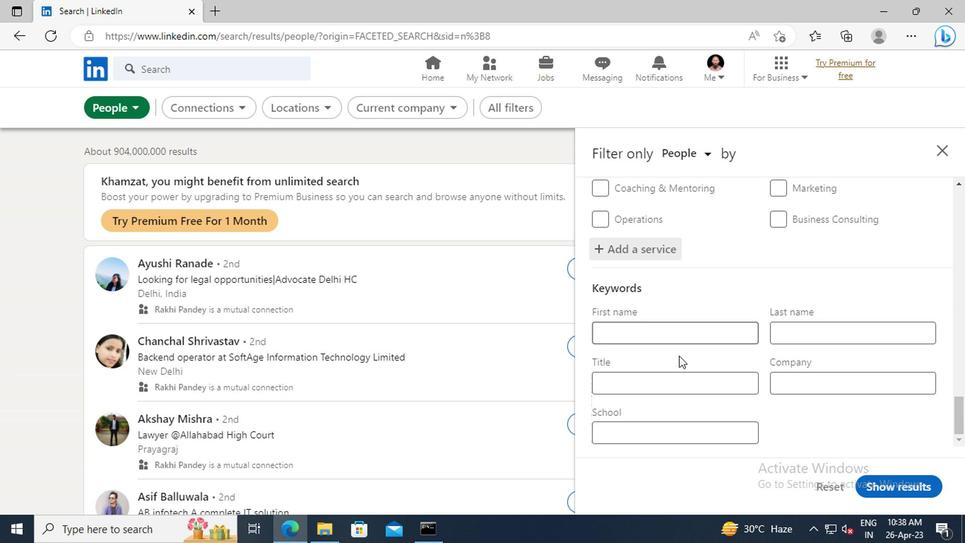 
Action: Mouse pressed left at (668, 380)
Screenshot: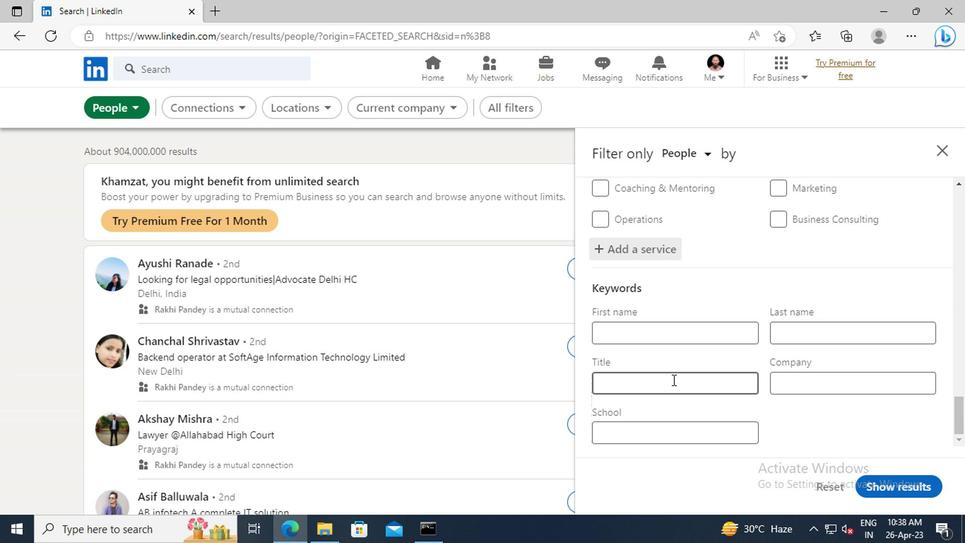 
Action: Key pressed <Key.shift>APPLICATION<Key.space><Key.shift>DEVELOPER<Key.enter>
Screenshot: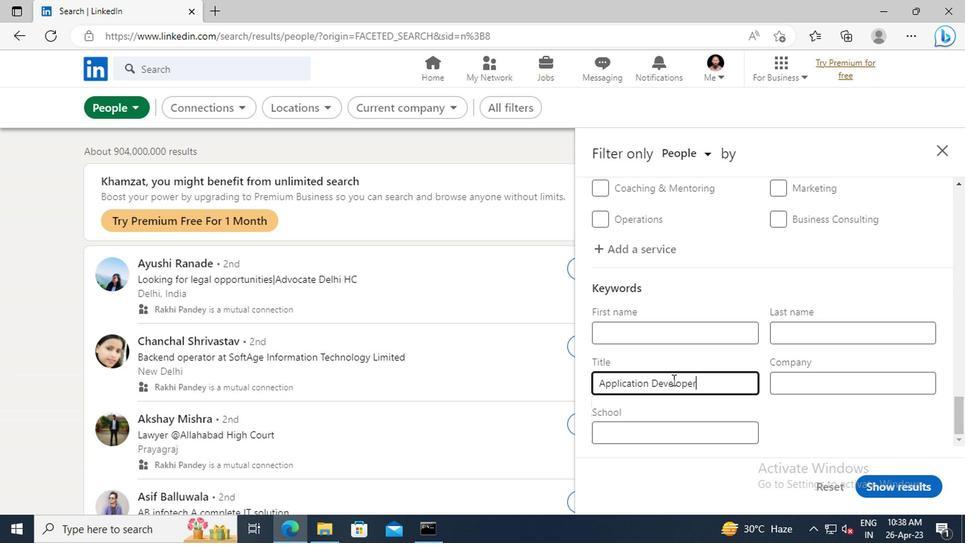 
Action: Mouse moved to (875, 485)
Screenshot: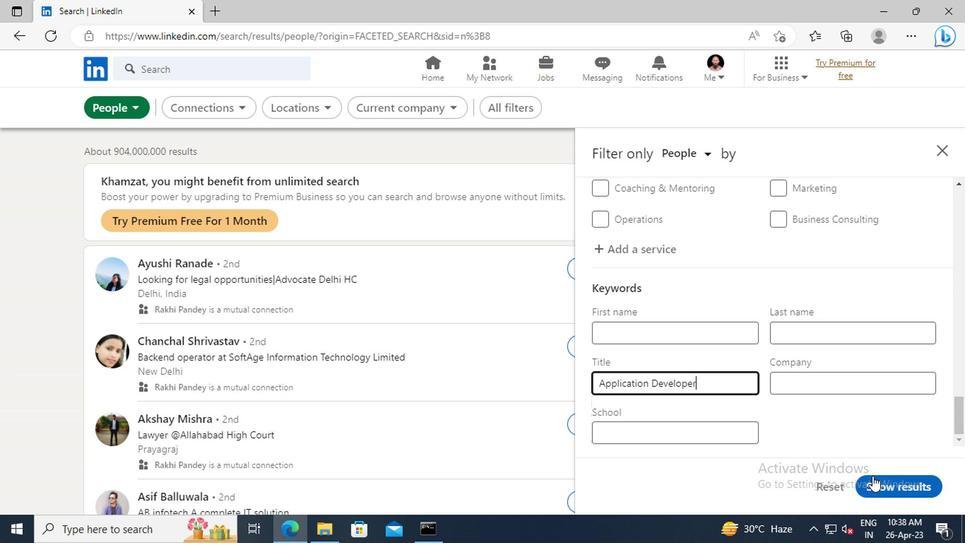 
Action: Mouse pressed left at (875, 485)
Screenshot: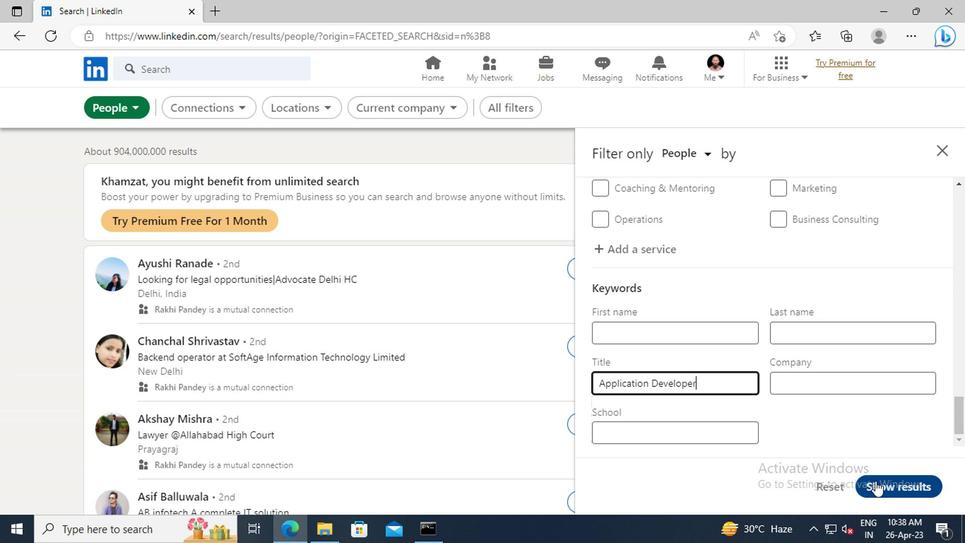 
